 Task: Search one way flight ticket for 3 adults, 3 children in business from Tyler: Tyler Pounds Regional Airport to Jackson: Jackson Hole Airport on 5-2-2023. Choice of flights is Sun country airlines. Number of bags: 1 carry on bag and 3 checked bags. Price is upto 25000. Outbound departure time preference is 21:45.
Action: Mouse moved to (306, 126)
Screenshot: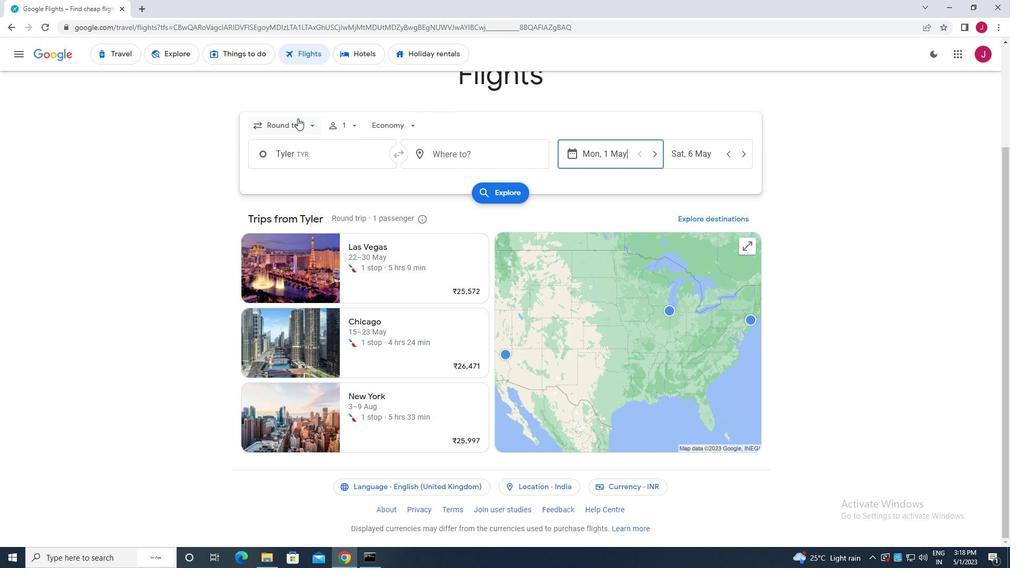 
Action: Mouse pressed left at (306, 126)
Screenshot: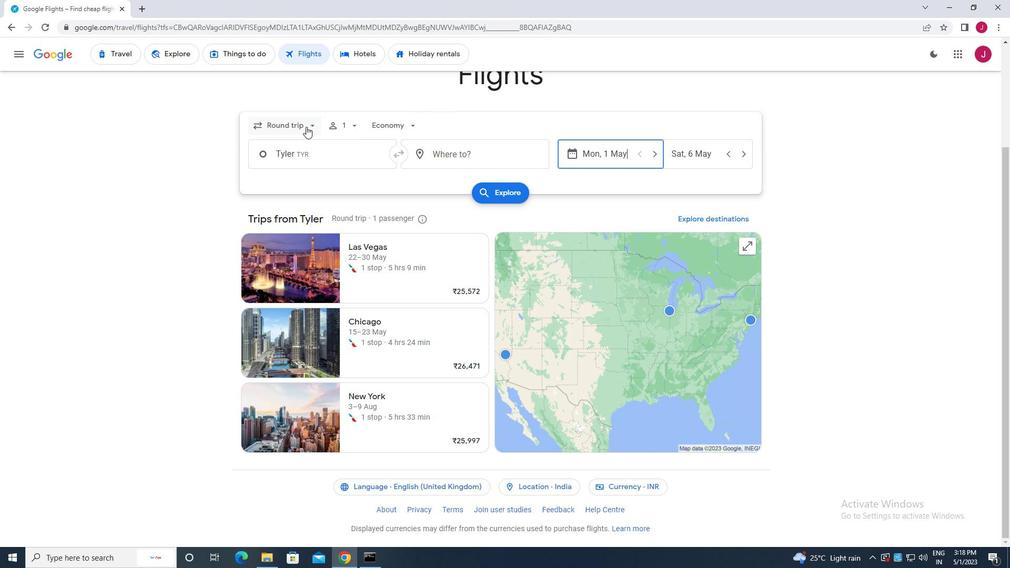 
Action: Mouse moved to (308, 171)
Screenshot: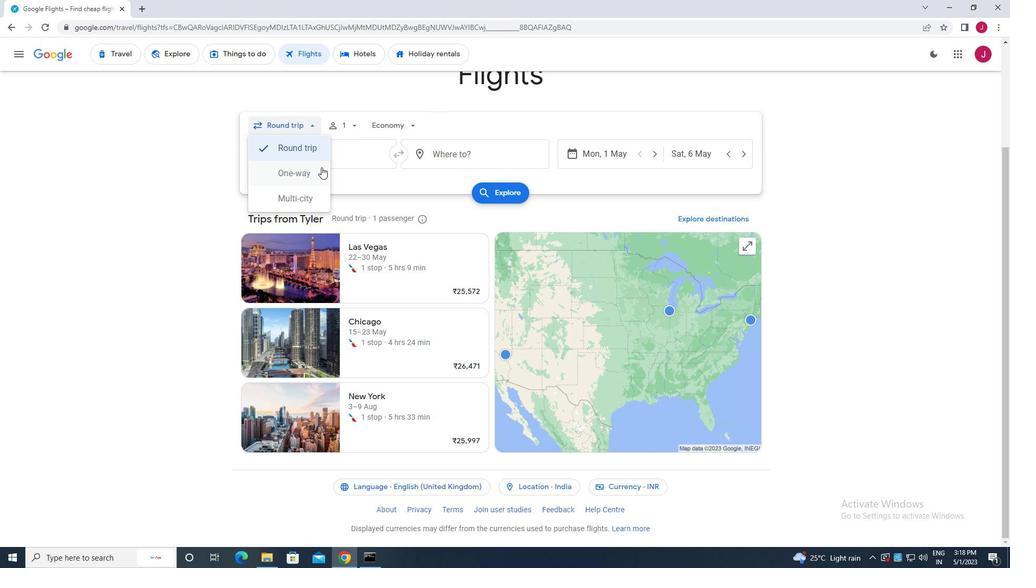
Action: Mouse pressed left at (308, 171)
Screenshot: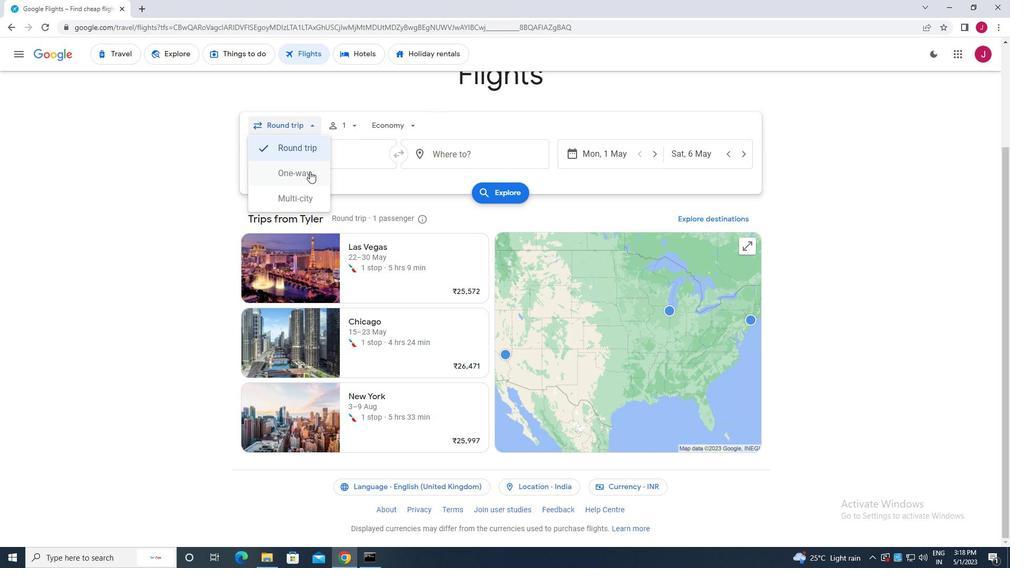 
Action: Mouse moved to (353, 128)
Screenshot: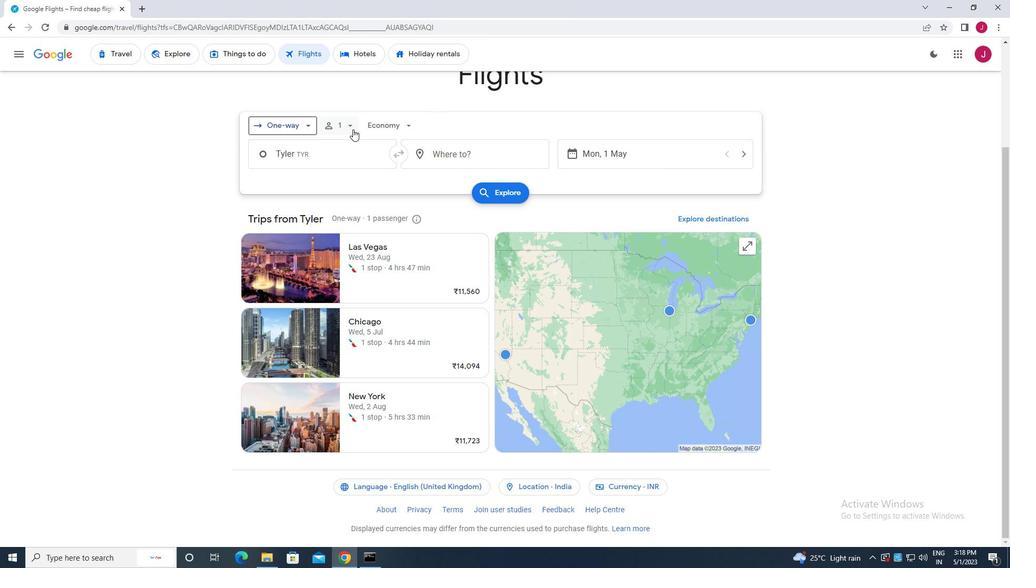 
Action: Mouse pressed left at (353, 128)
Screenshot: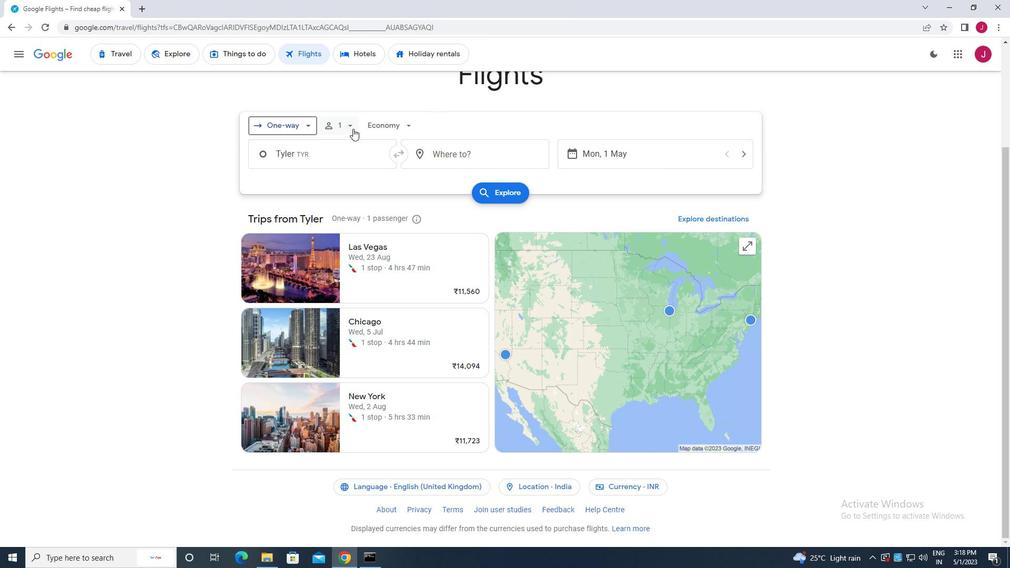 
Action: Mouse moved to (432, 150)
Screenshot: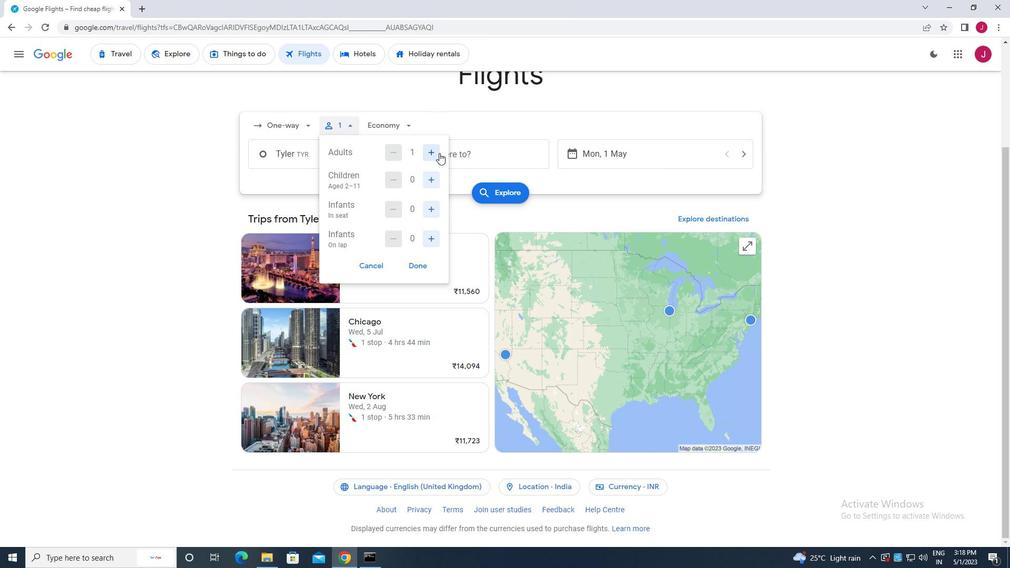 
Action: Mouse pressed left at (432, 150)
Screenshot: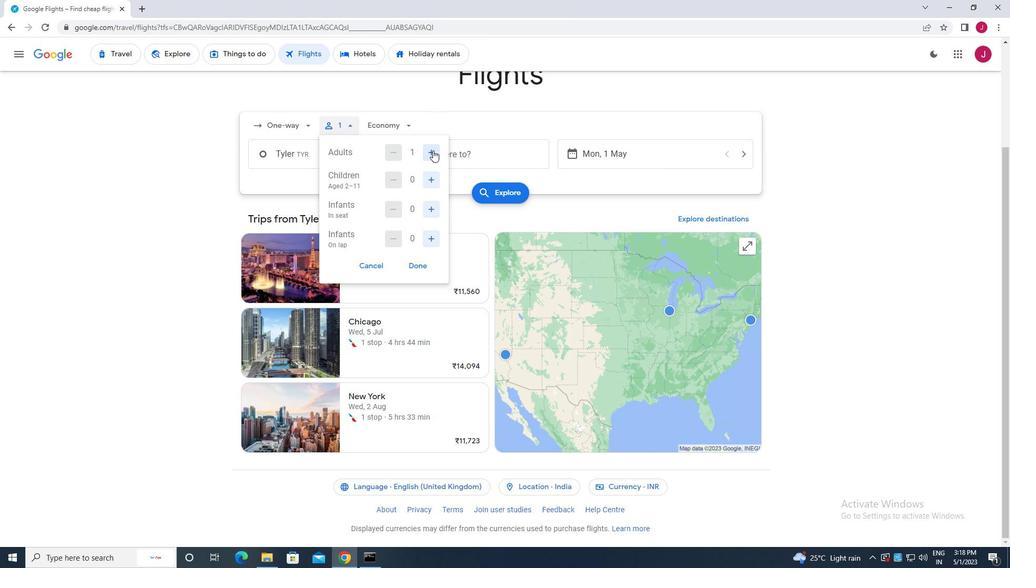 
Action: Mouse pressed left at (432, 150)
Screenshot: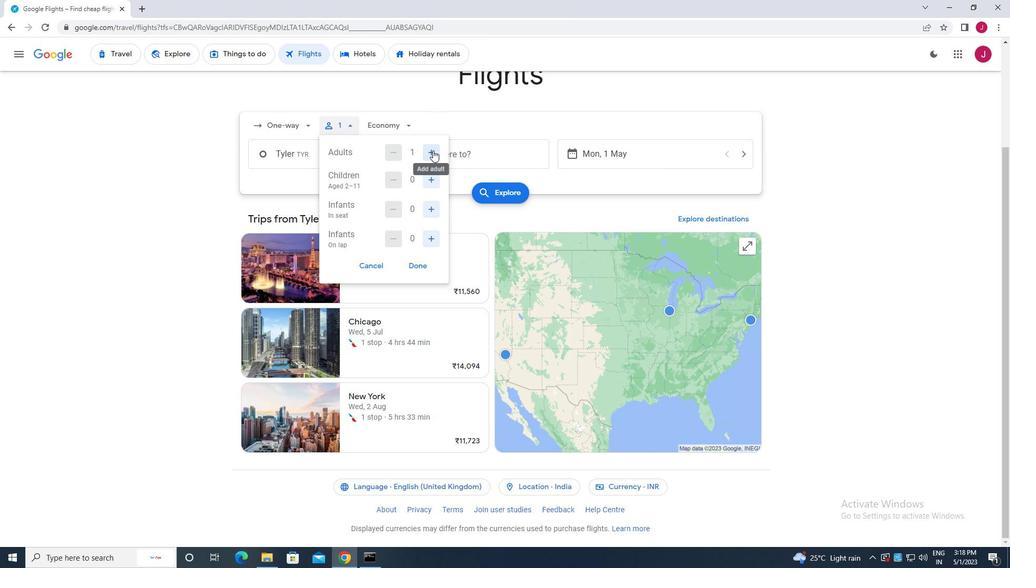 
Action: Mouse moved to (429, 183)
Screenshot: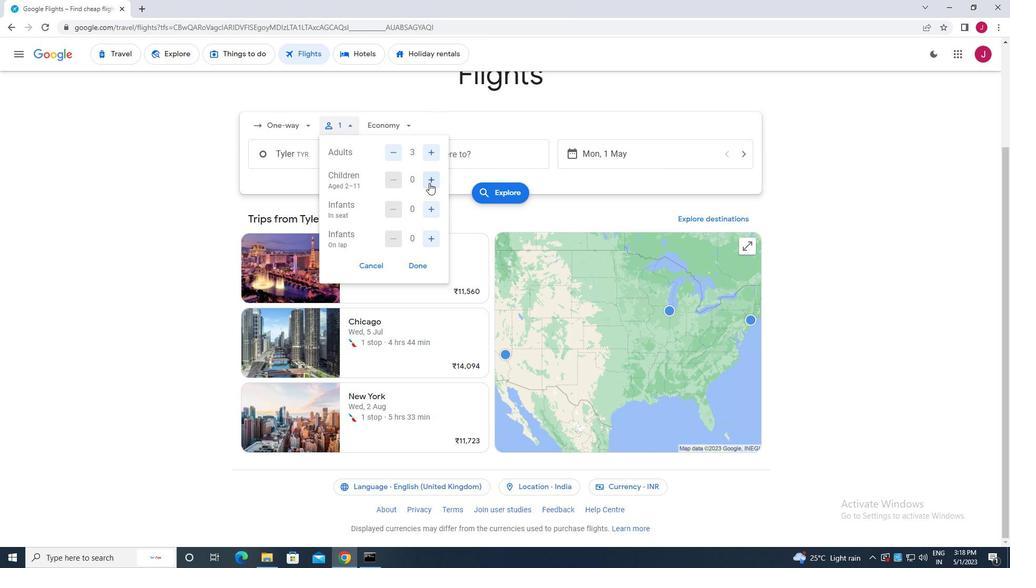 
Action: Mouse pressed left at (429, 183)
Screenshot: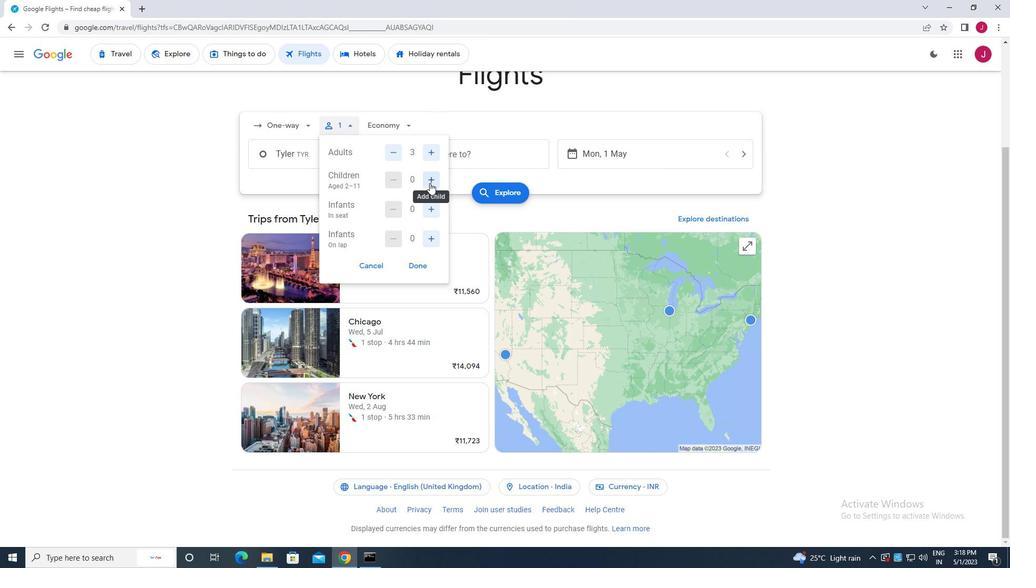
Action: Mouse pressed left at (429, 183)
Screenshot: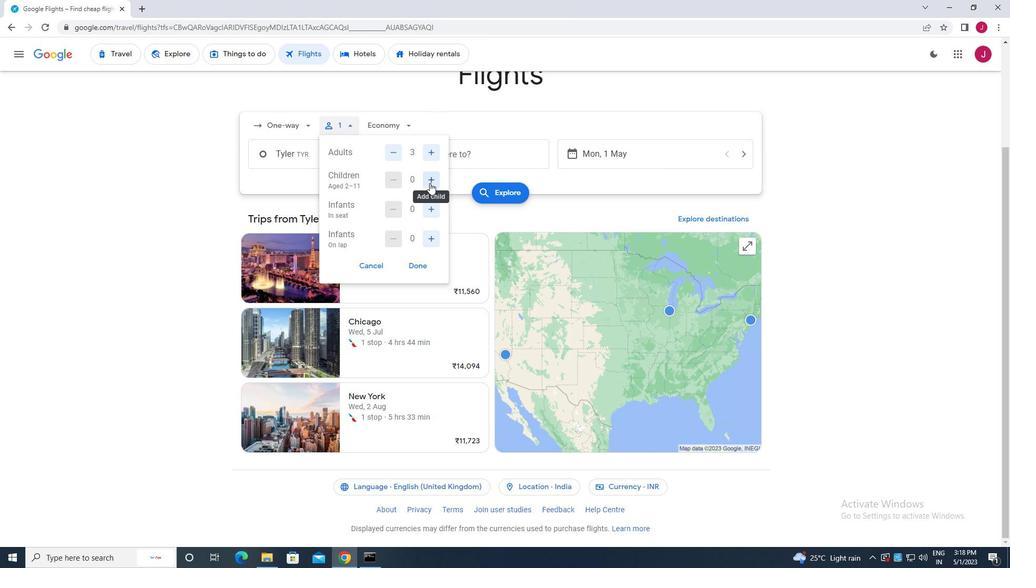 
Action: Mouse pressed left at (429, 183)
Screenshot: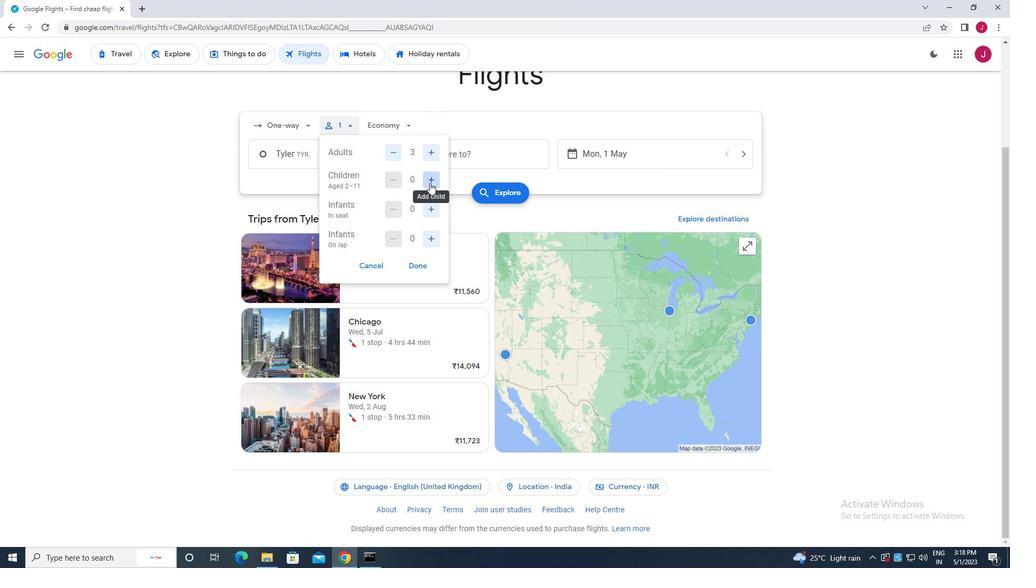 
Action: Mouse moved to (416, 263)
Screenshot: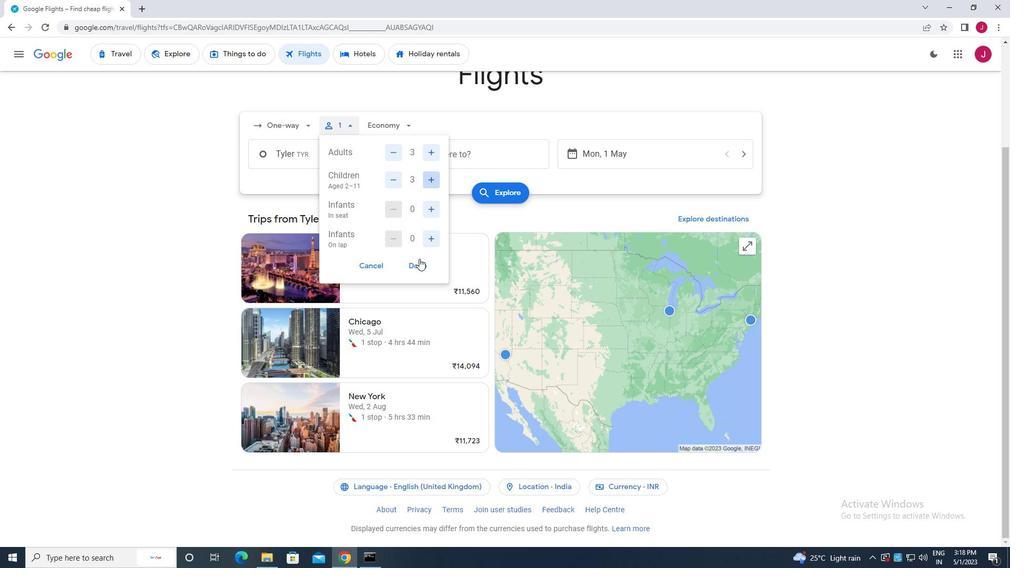 
Action: Mouse pressed left at (416, 263)
Screenshot: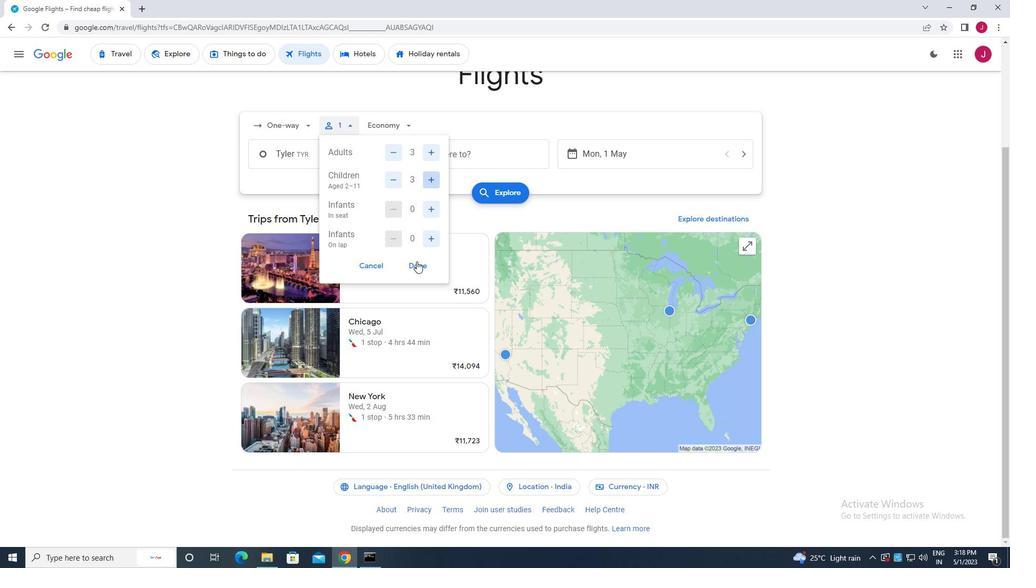 
Action: Mouse moved to (417, 265)
Screenshot: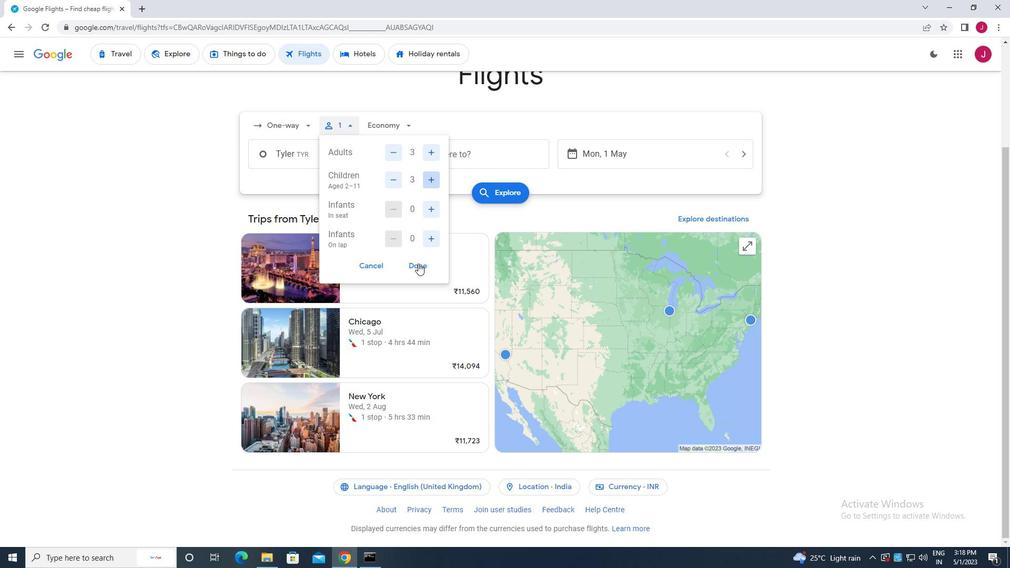 
Action: Mouse pressed left at (417, 265)
Screenshot: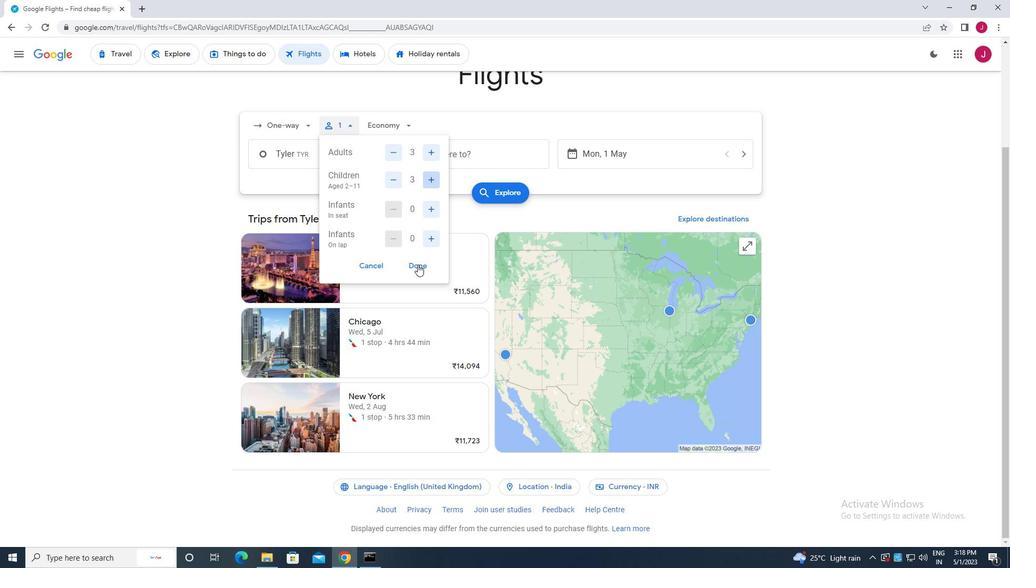 
Action: Mouse moved to (406, 123)
Screenshot: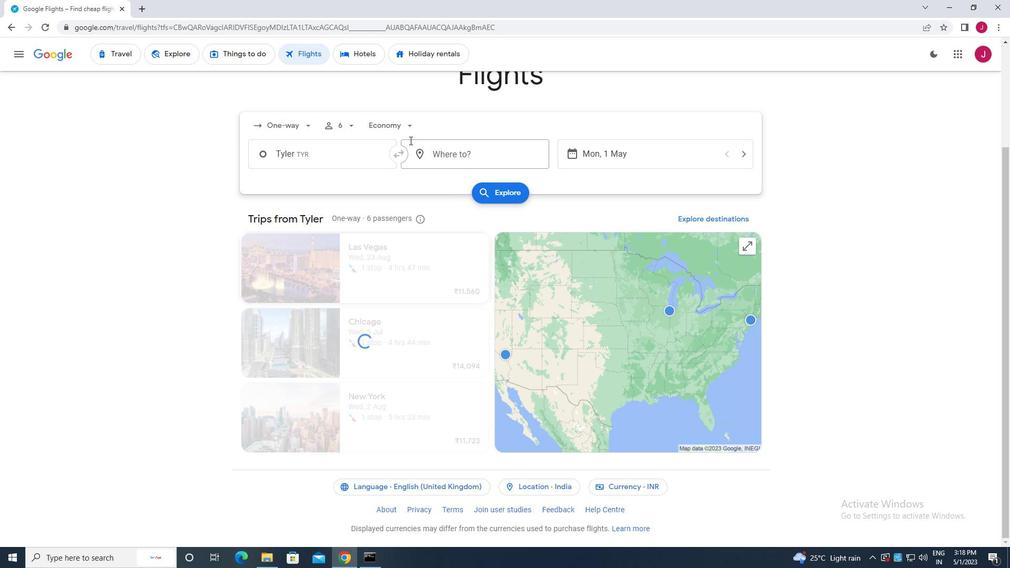
Action: Mouse pressed left at (406, 123)
Screenshot: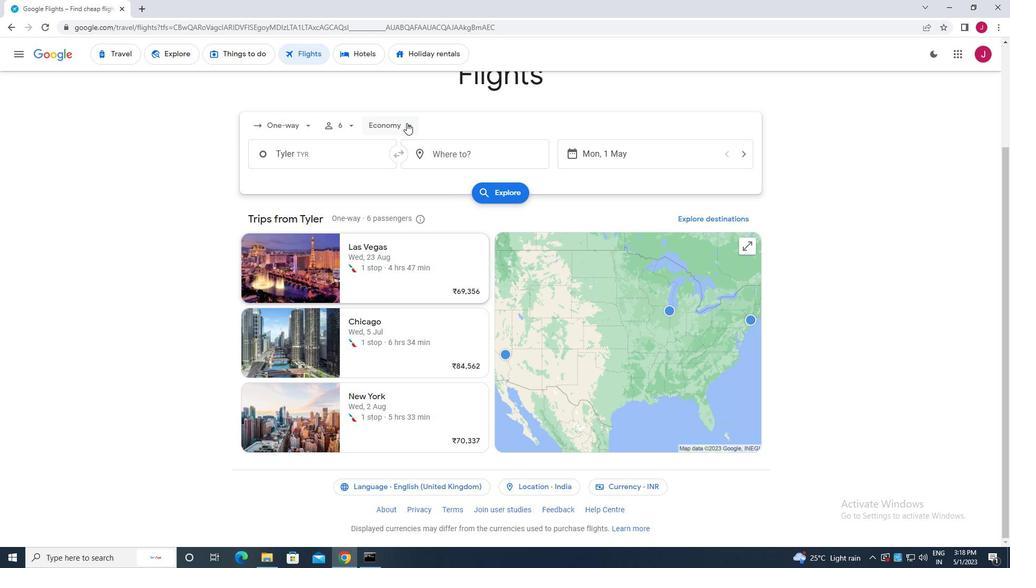 
Action: Mouse moved to (406, 197)
Screenshot: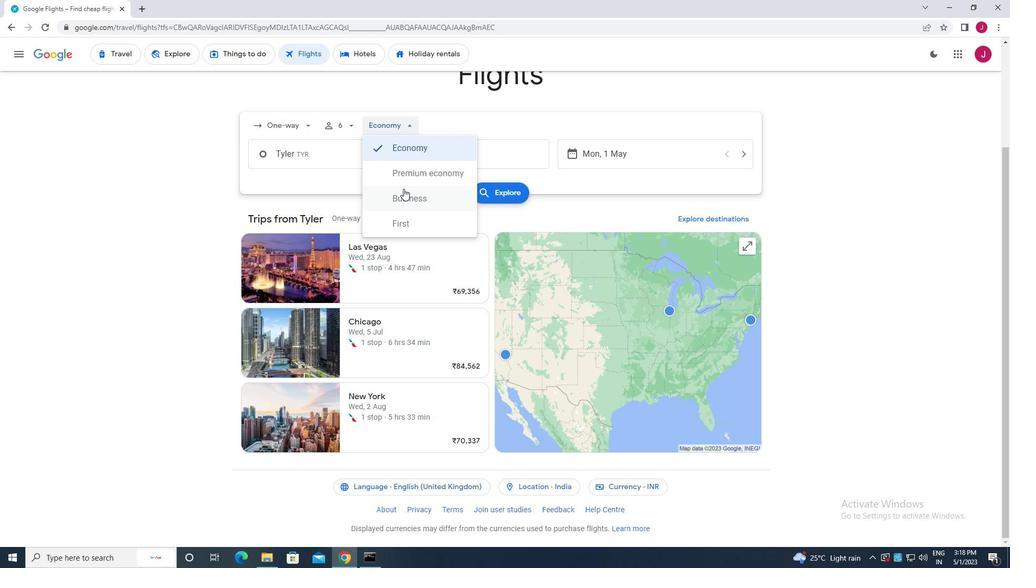 
Action: Mouse pressed left at (406, 197)
Screenshot: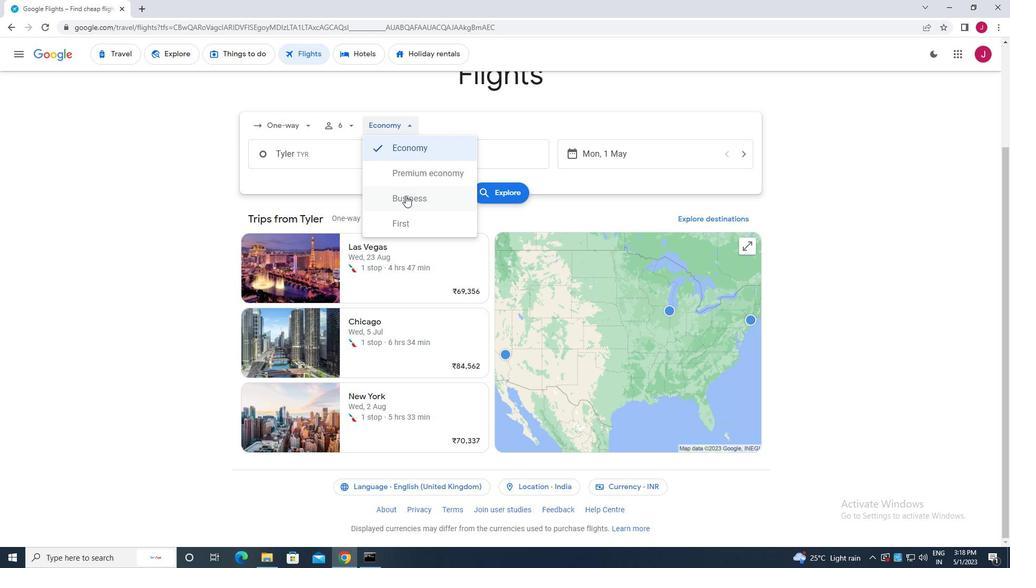 
Action: Mouse moved to (356, 160)
Screenshot: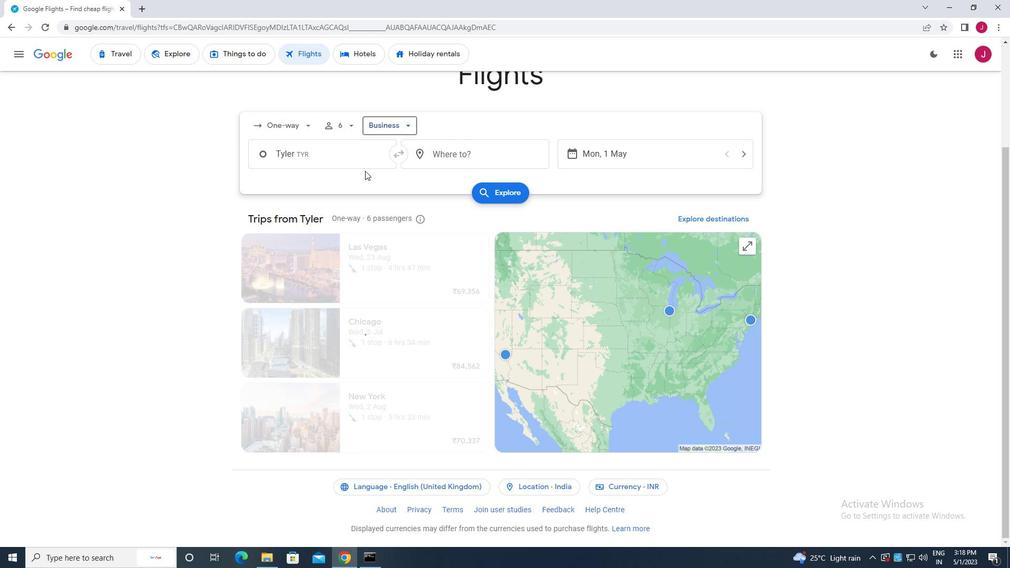 
Action: Mouse pressed left at (356, 160)
Screenshot: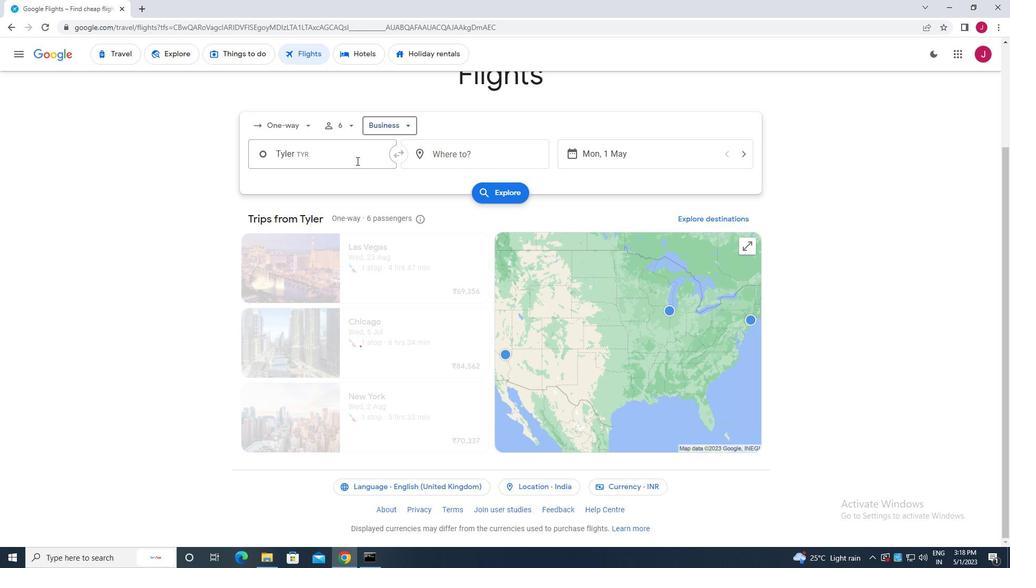 
Action: Key pressed tyler<Key.space>p
Screenshot: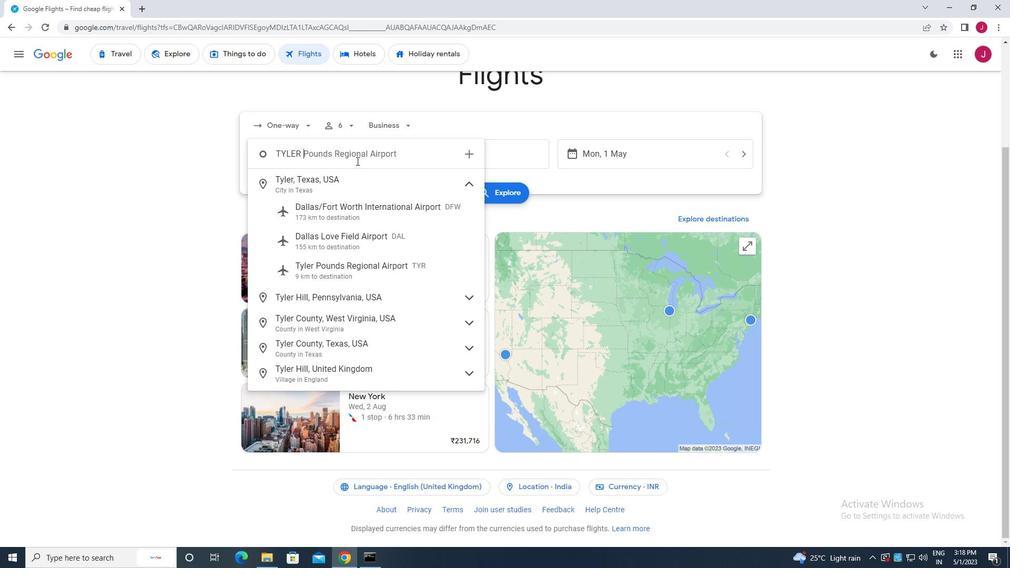 
Action: Mouse moved to (368, 179)
Screenshot: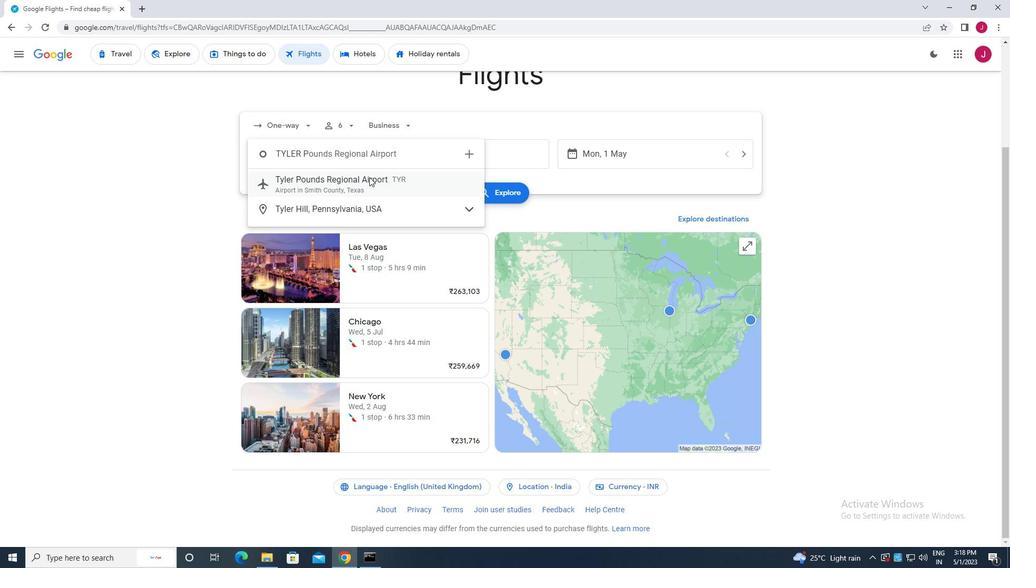 
Action: Mouse pressed left at (368, 179)
Screenshot: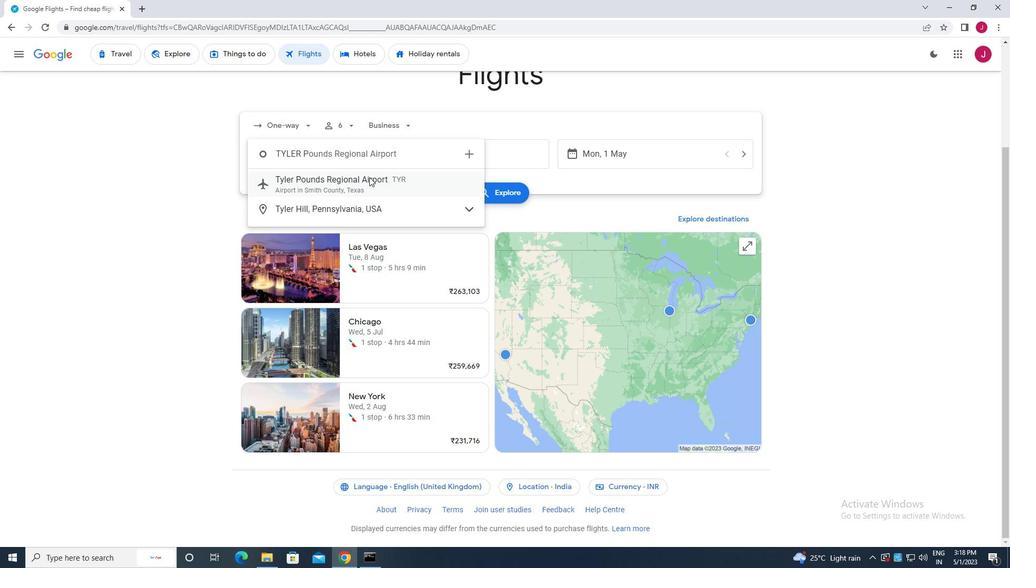 
Action: Mouse moved to (477, 158)
Screenshot: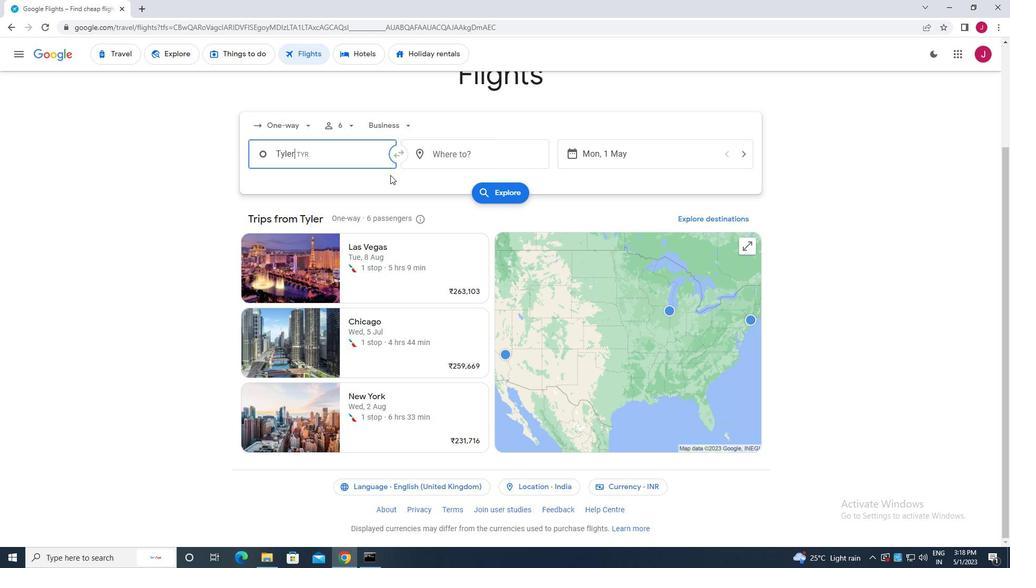 
Action: Mouse pressed left at (477, 158)
Screenshot: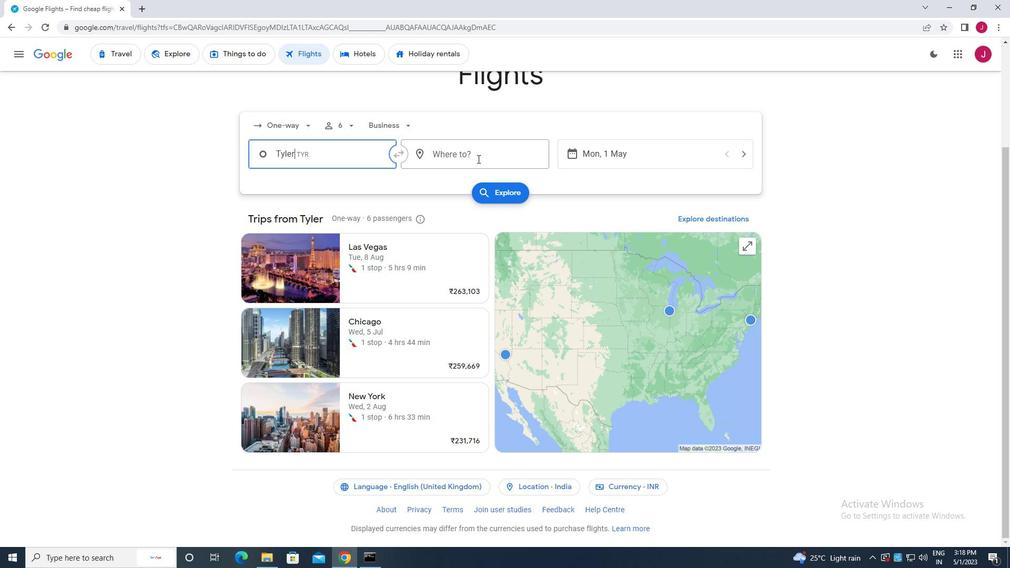 
Action: Mouse moved to (490, 169)
Screenshot: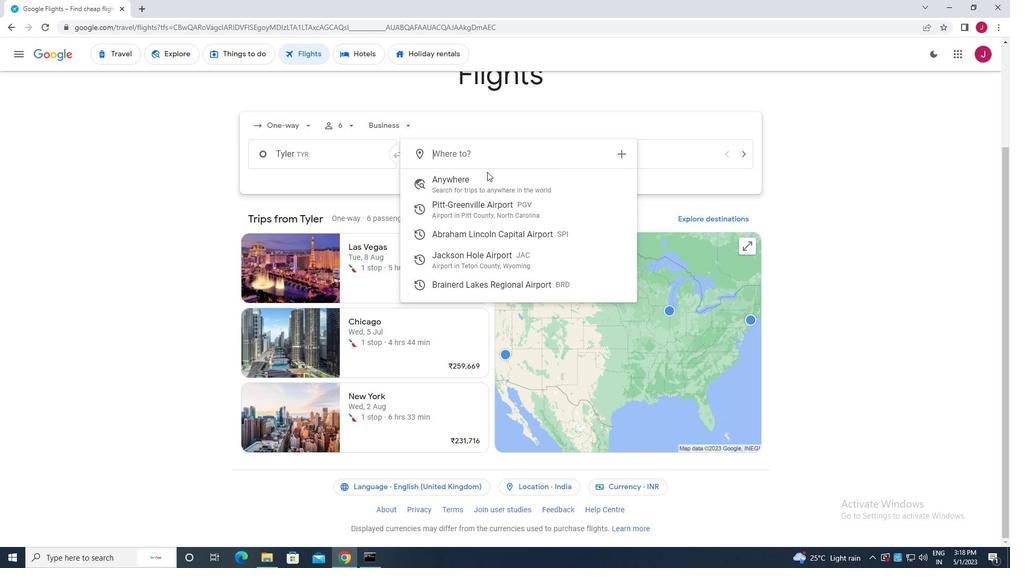 
Action: Key pressed jackson<Key.space>h
Screenshot: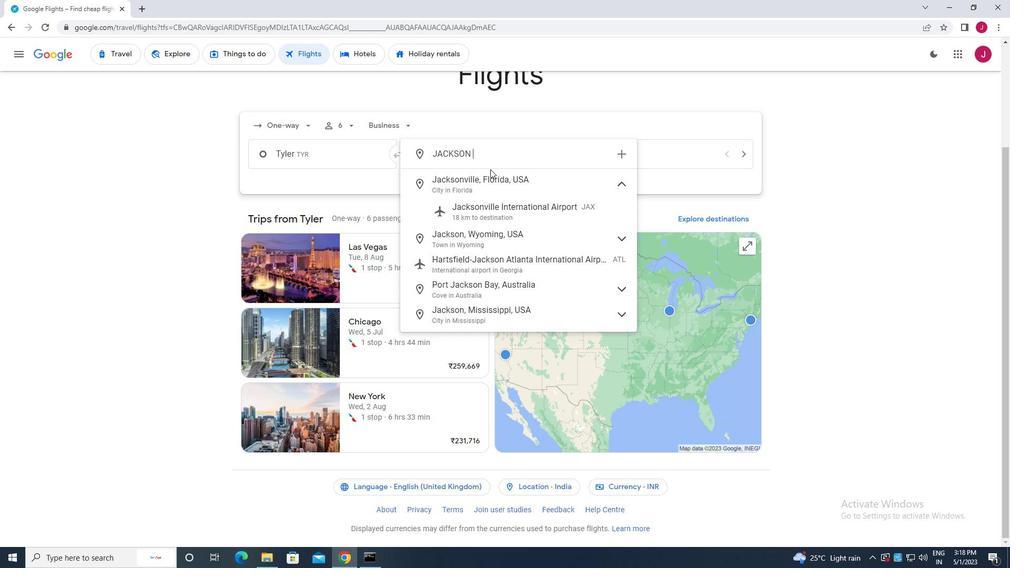 
Action: Mouse moved to (507, 208)
Screenshot: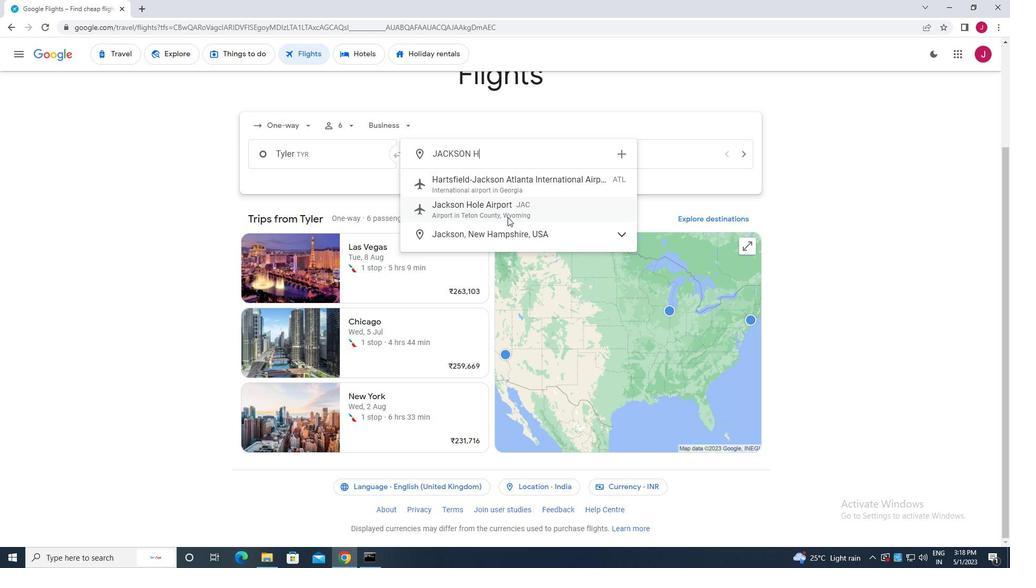 
Action: Mouse pressed left at (507, 208)
Screenshot: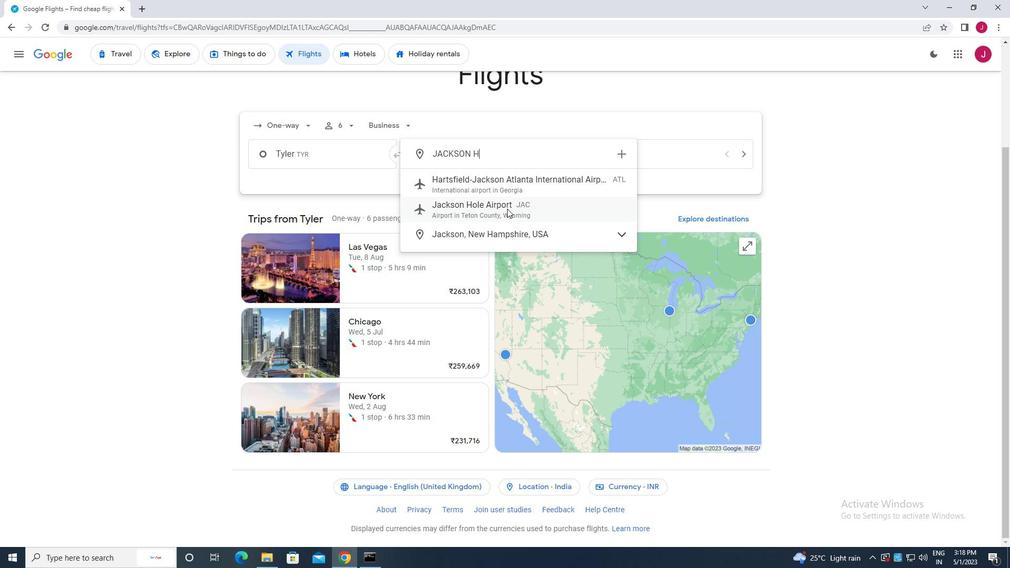 
Action: Mouse moved to (640, 158)
Screenshot: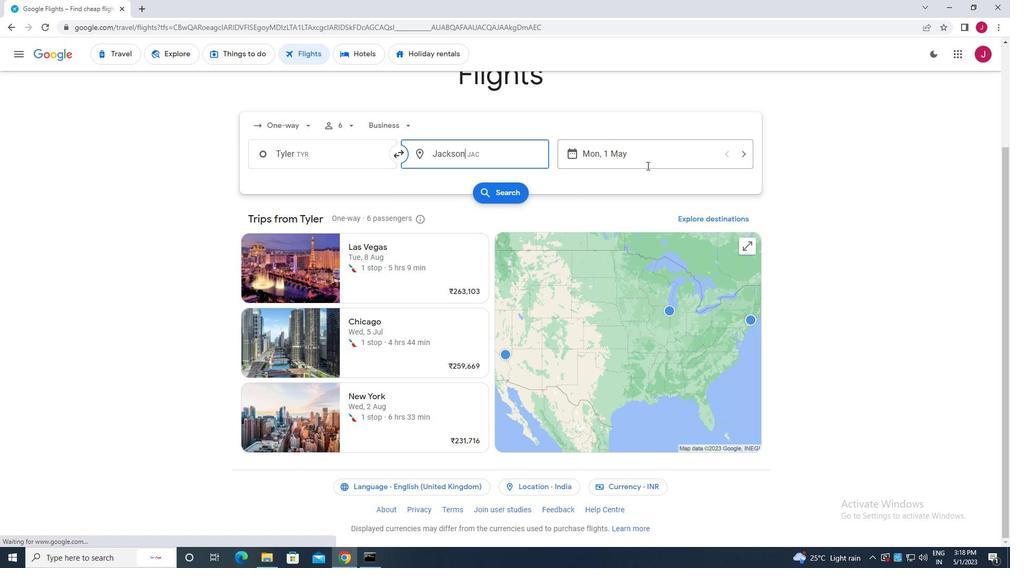 
Action: Mouse pressed left at (640, 158)
Screenshot: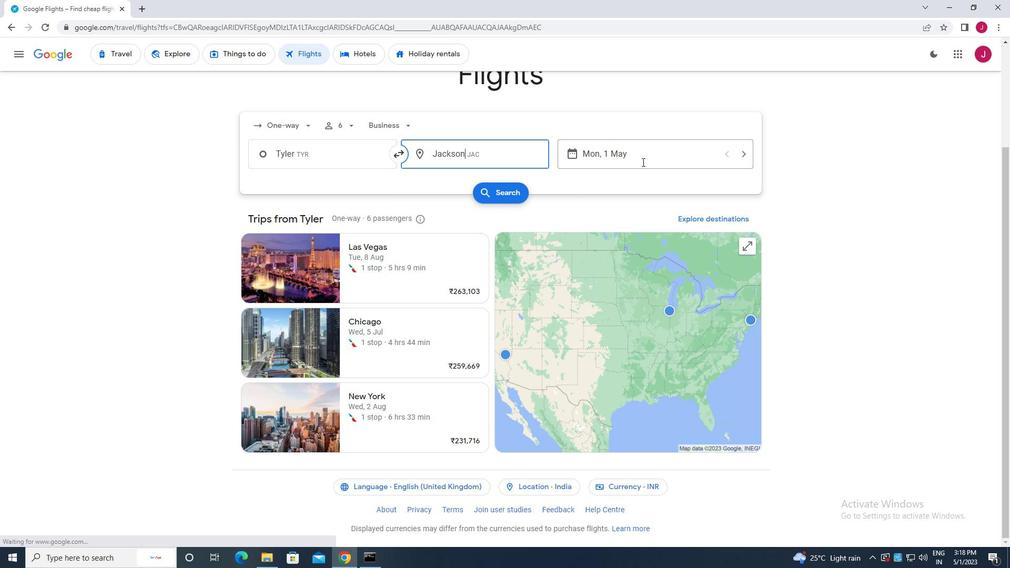 
Action: Mouse moved to (425, 238)
Screenshot: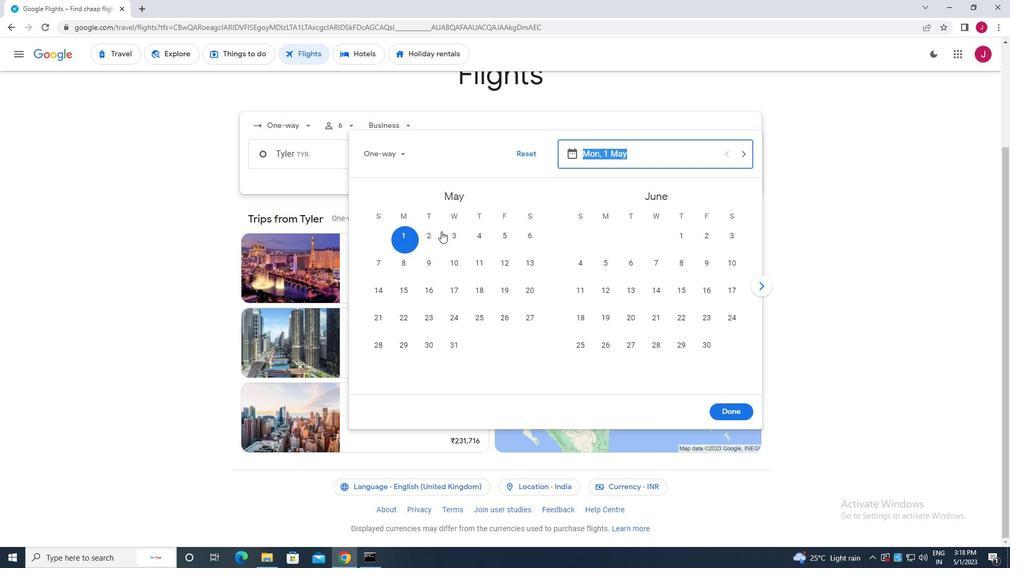 
Action: Mouse pressed left at (425, 238)
Screenshot: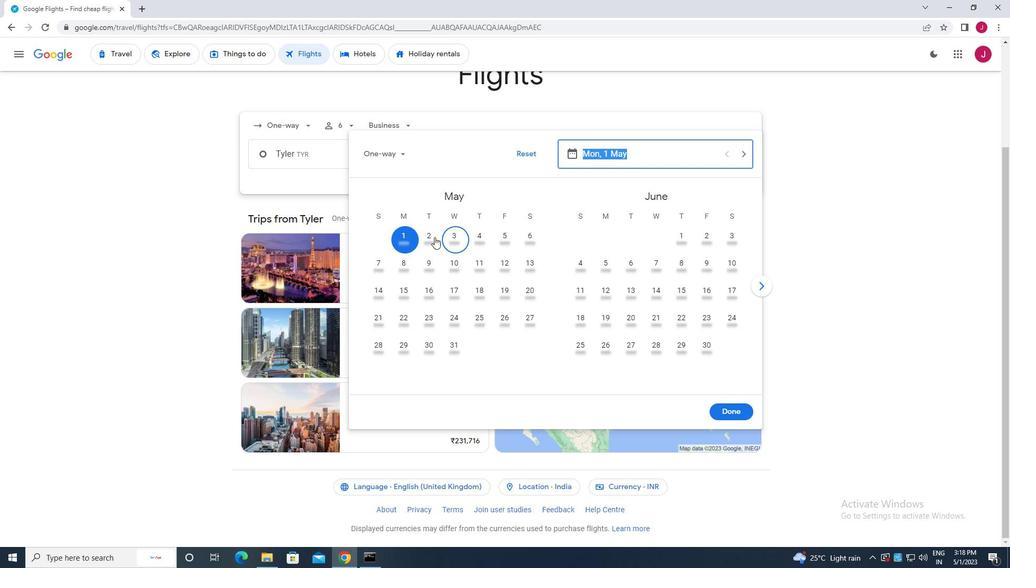 
Action: Mouse moved to (718, 410)
Screenshot: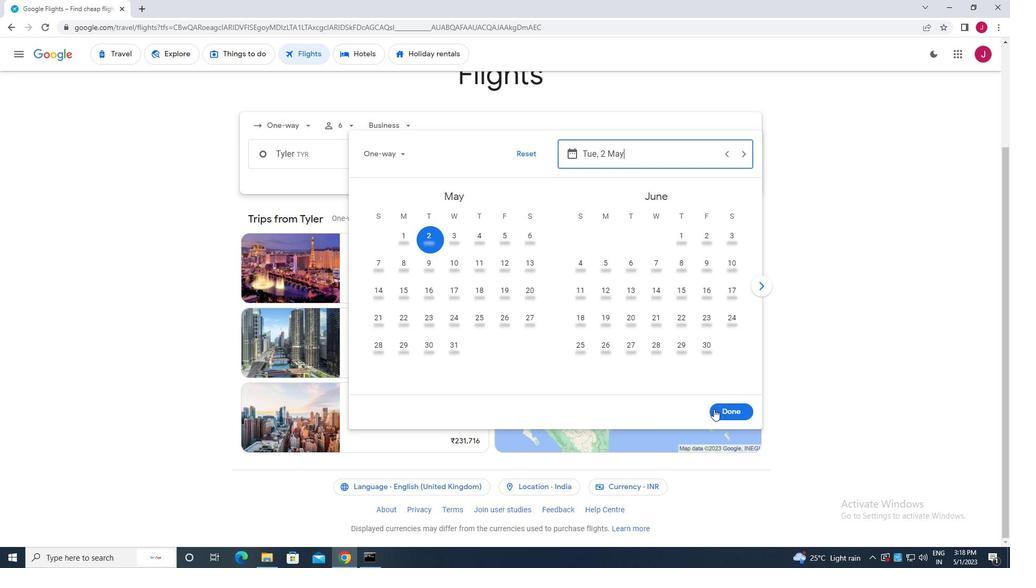 
Action: Mouse pressed left at (718, 410)
Screenshot: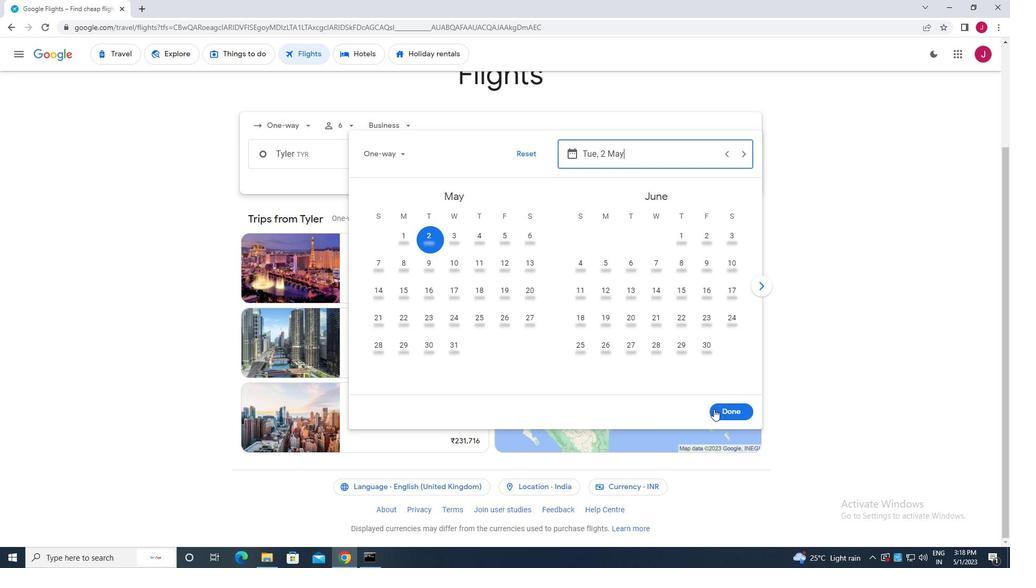 
Action: Mouse moved to (510, 192)
Screenshot: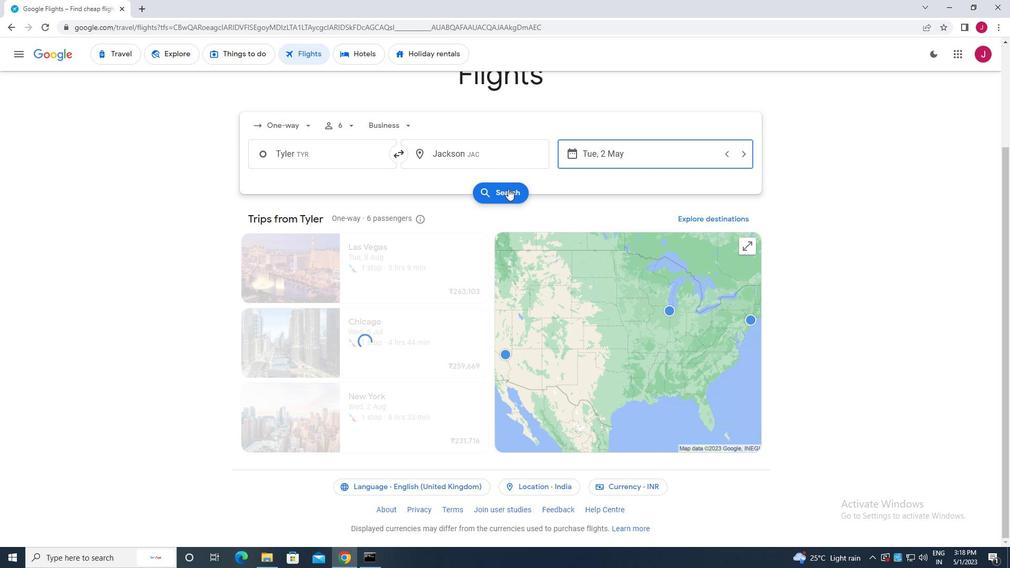 
Action: Mouse pressed left at (510, 192)
Screenshot: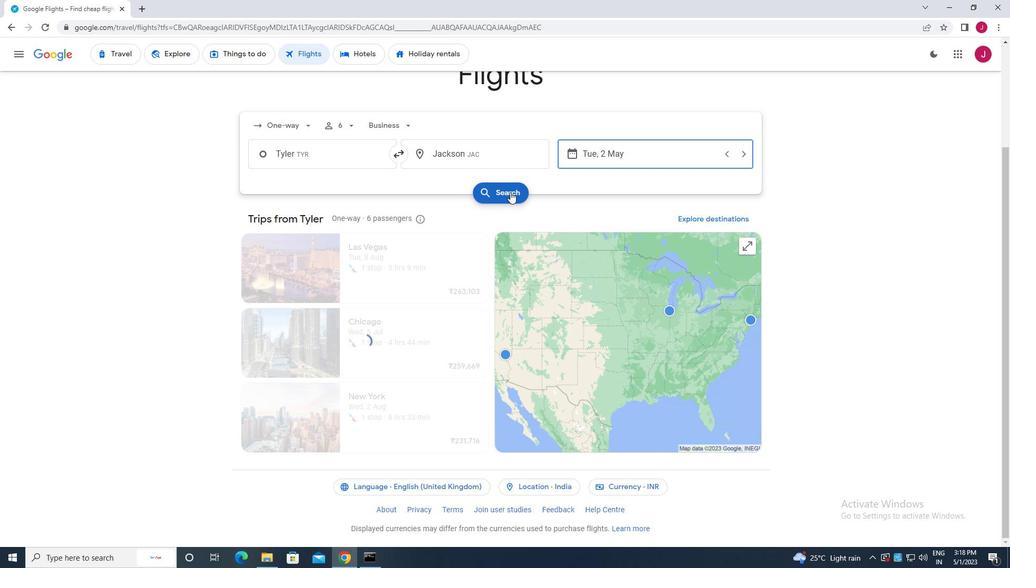 
Action: Mouse moved to (265, 152)
Screenshot: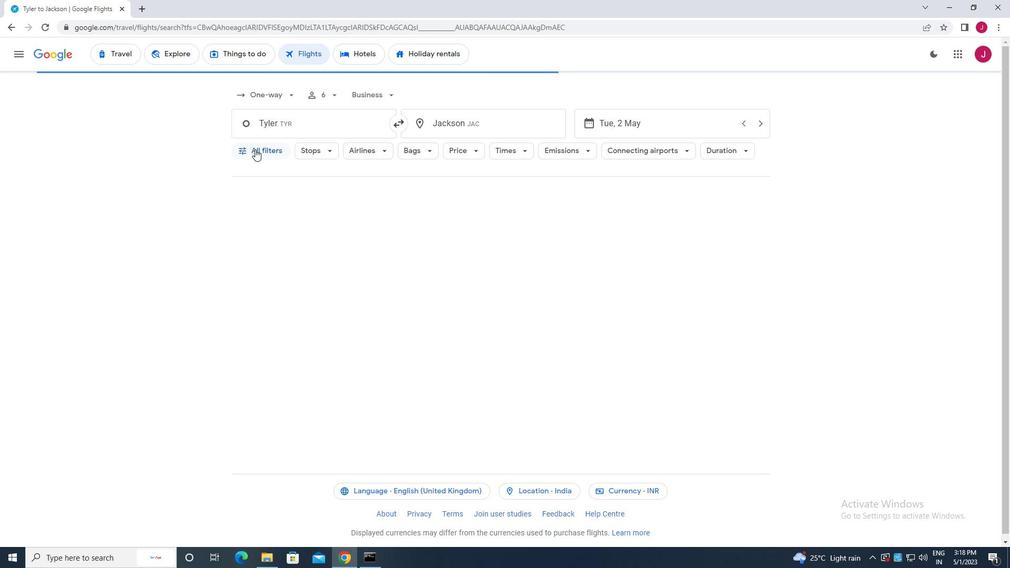 
Action: Mouse pressed left at (265, 152)
Screenshot: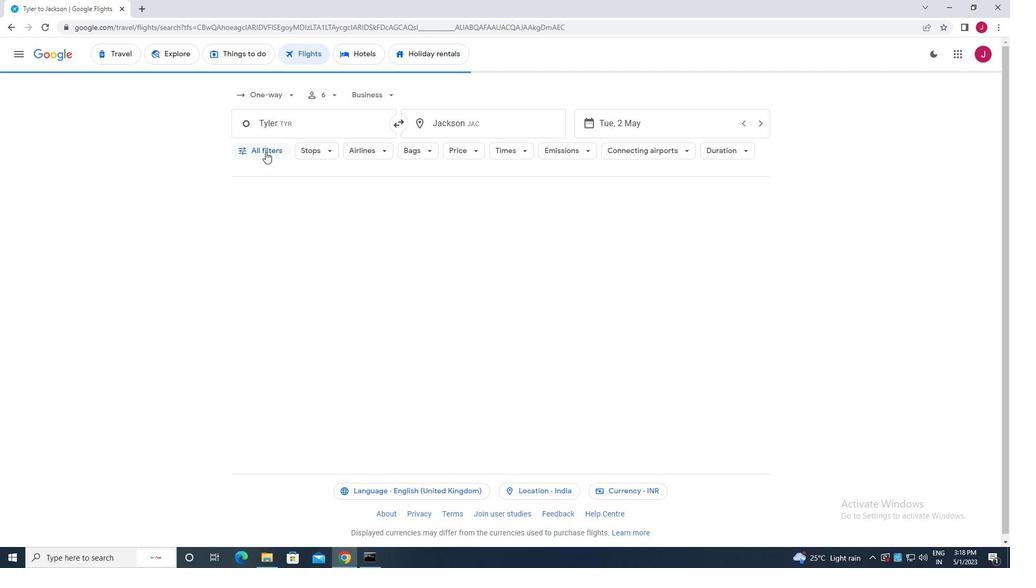 
Action: Mouse moved to (282, 182)
Screenshot: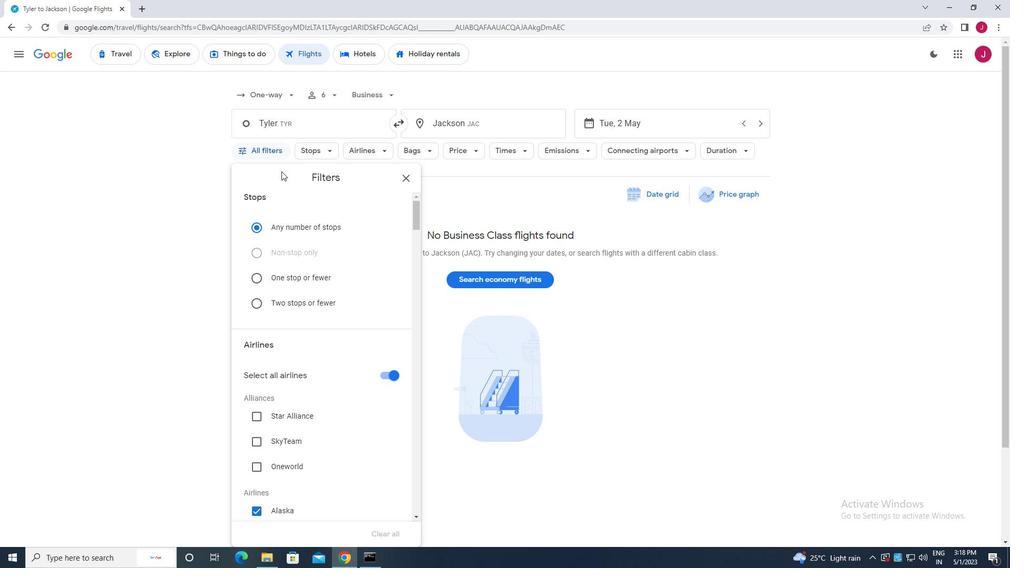 
Action: Mouse scrolled (282, 182) with delta (0, 0)
Screenshot: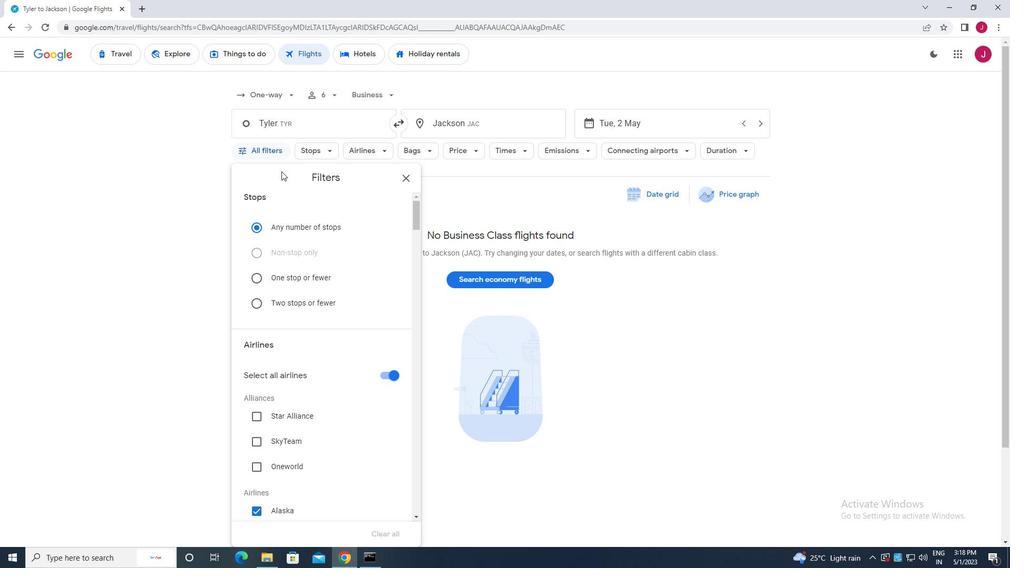 
Action: Mouse moved to (283, 184)
Screenshot: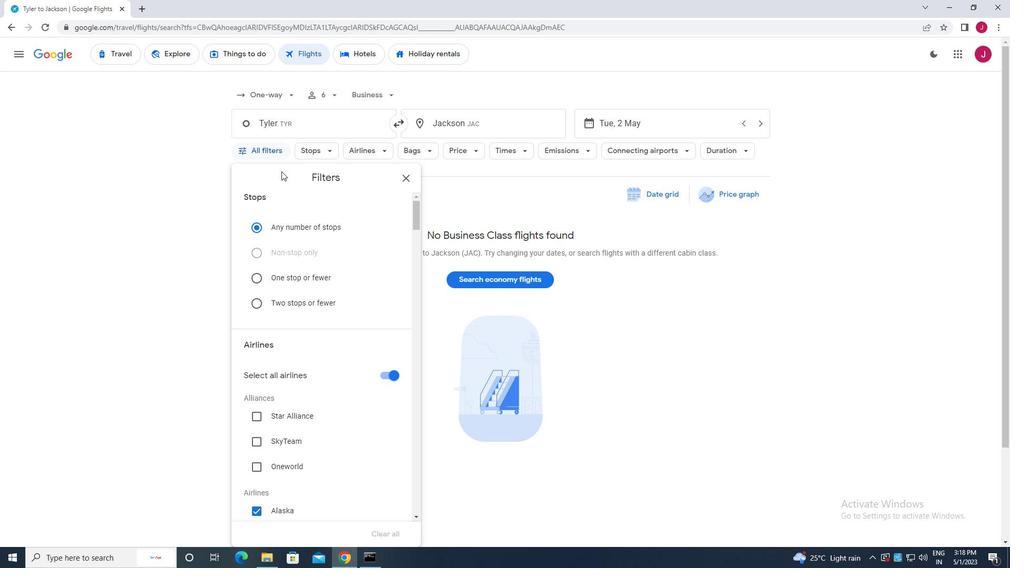 
Action: Mouse scrolled (283, 183) with delta (0, 0)
Screenshot: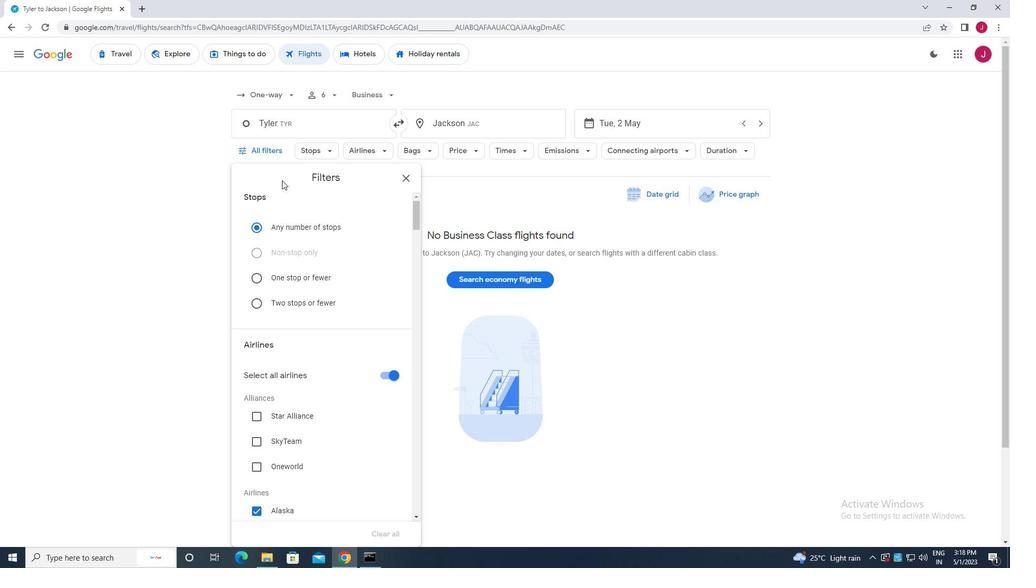 
Action: Mouse moved to (283, 185)
Screenshot: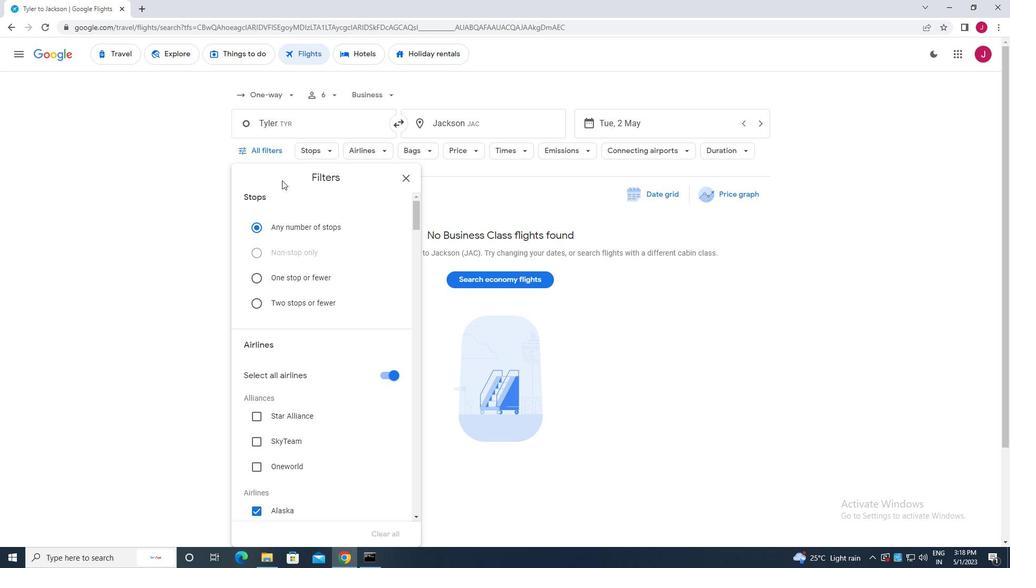 
Action: Mouse scrolled (283, 185) with delta (0, 0)
Screenshot: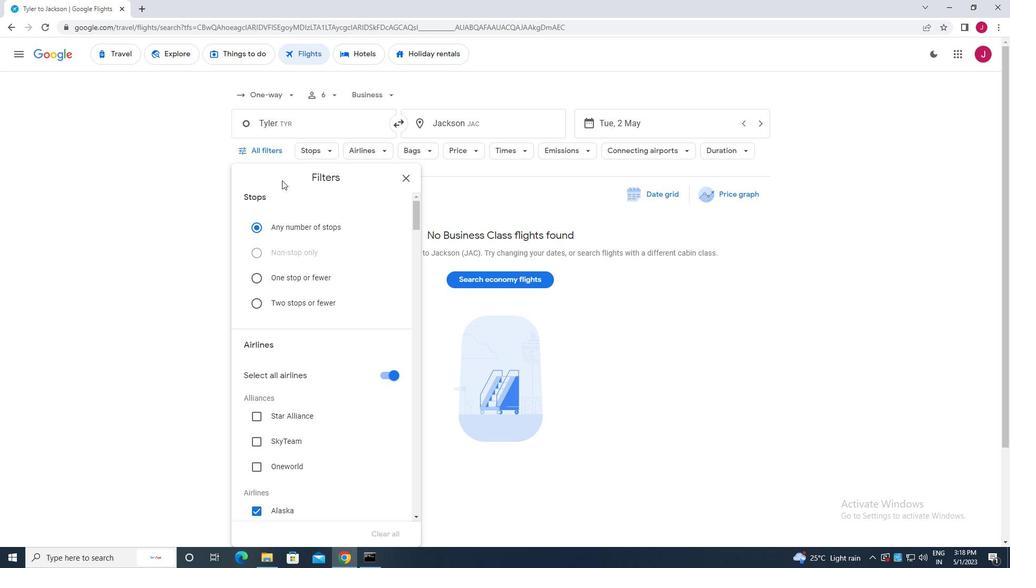 
Action: Mouse moved to (302, 199)
Screenshot: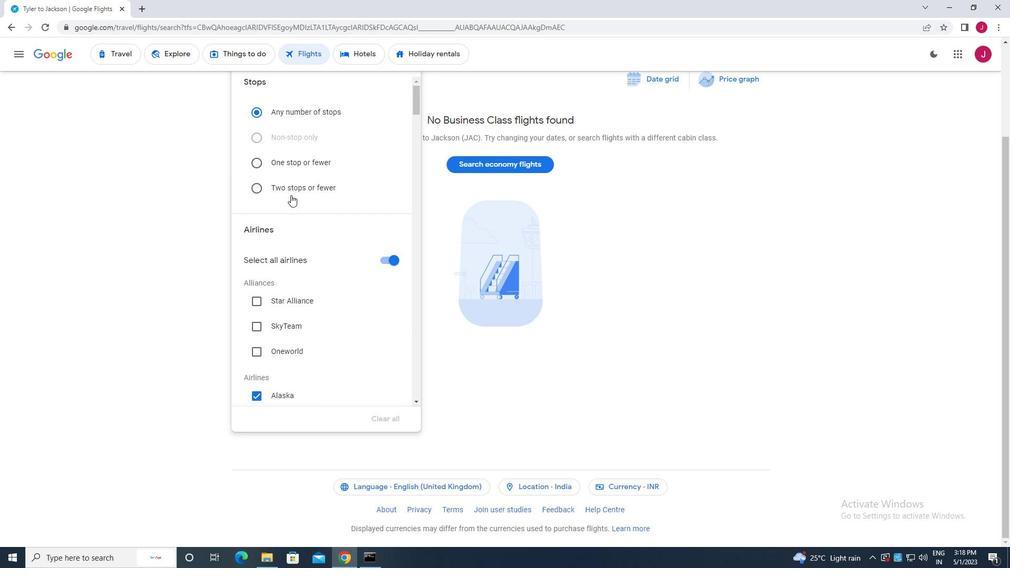 
Action: Mouse scrolled (302, 200) with delta (0, 0)
Screenshot: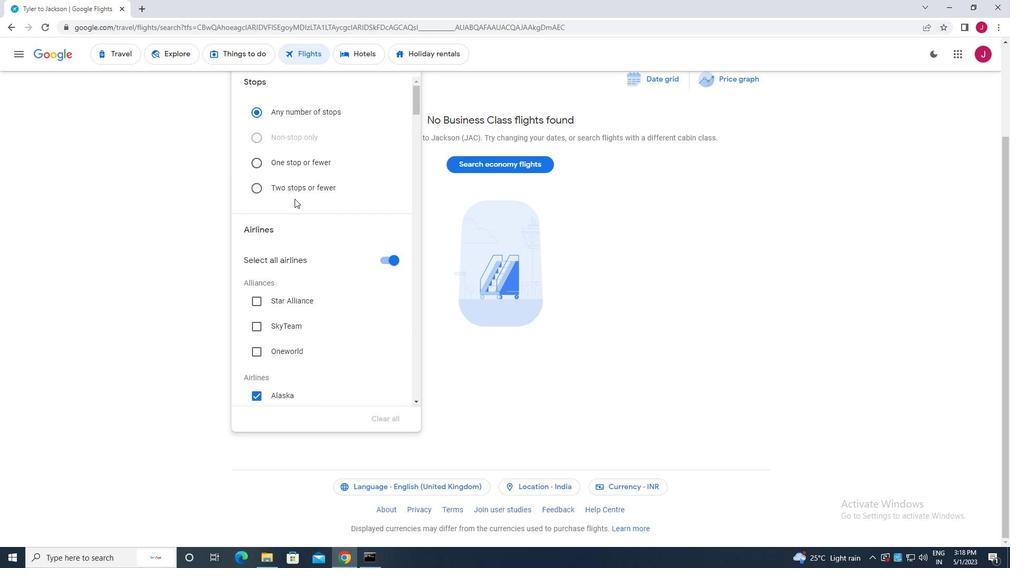 
Action: Mouse moved to (302, 200)
Screenshot: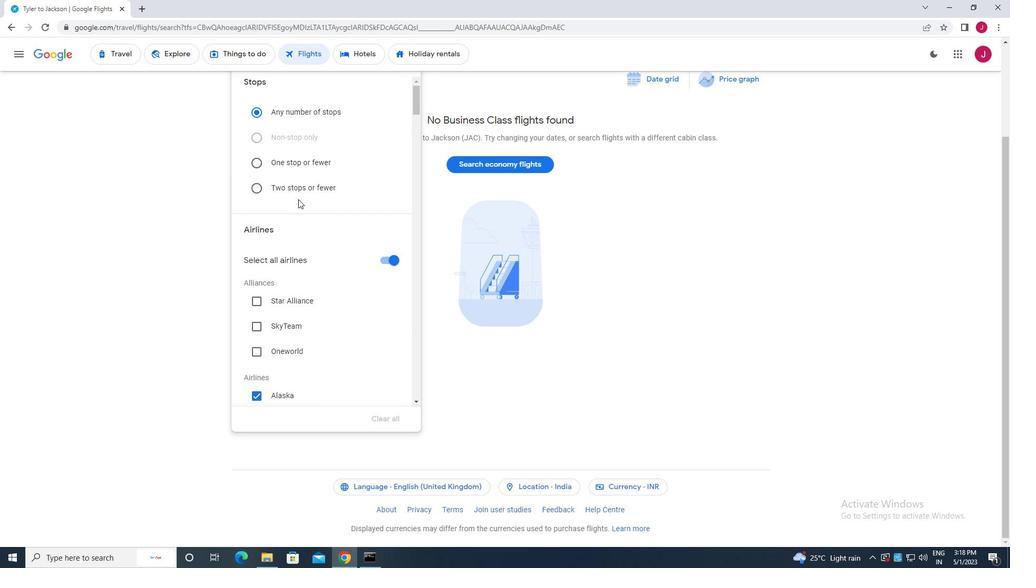 
Action: Mouse scrolled (302, 200) with delta (0, 0)
Screenshot: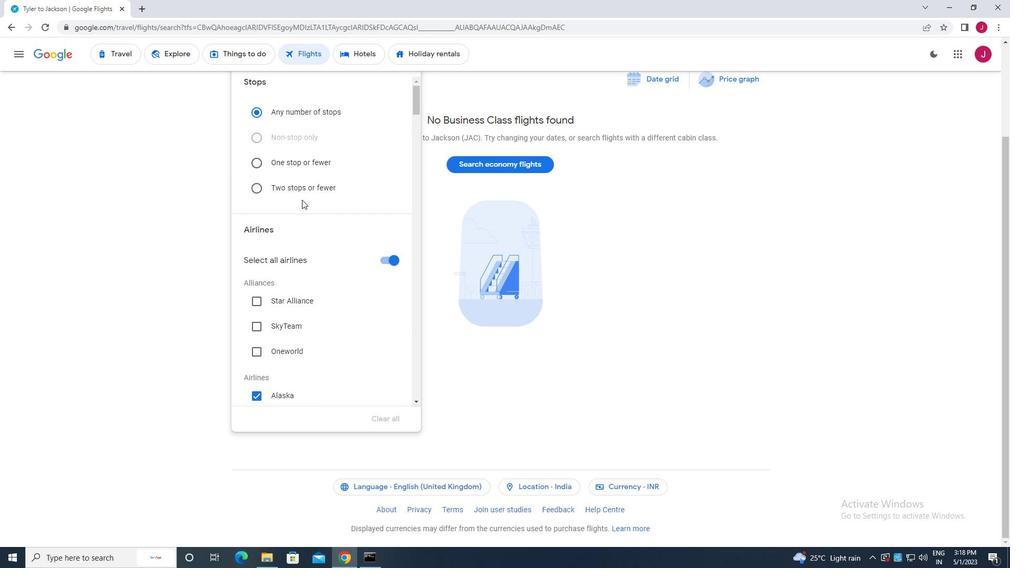 
Action: Mouse moved to (321, 206)
Screenshot: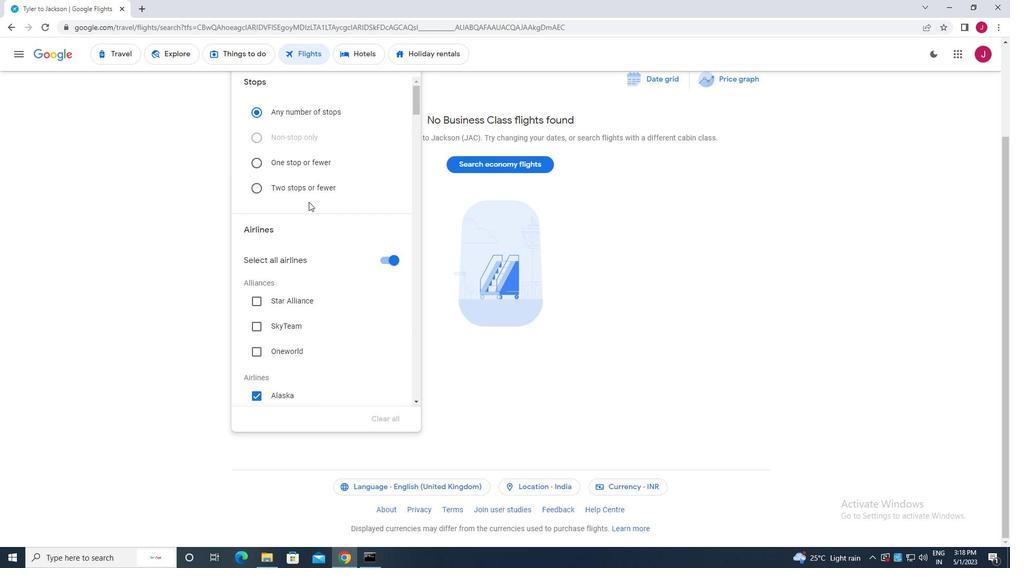 
Action: Mouse scrolled (321, 206) with delta (0, 0)
Screenshot: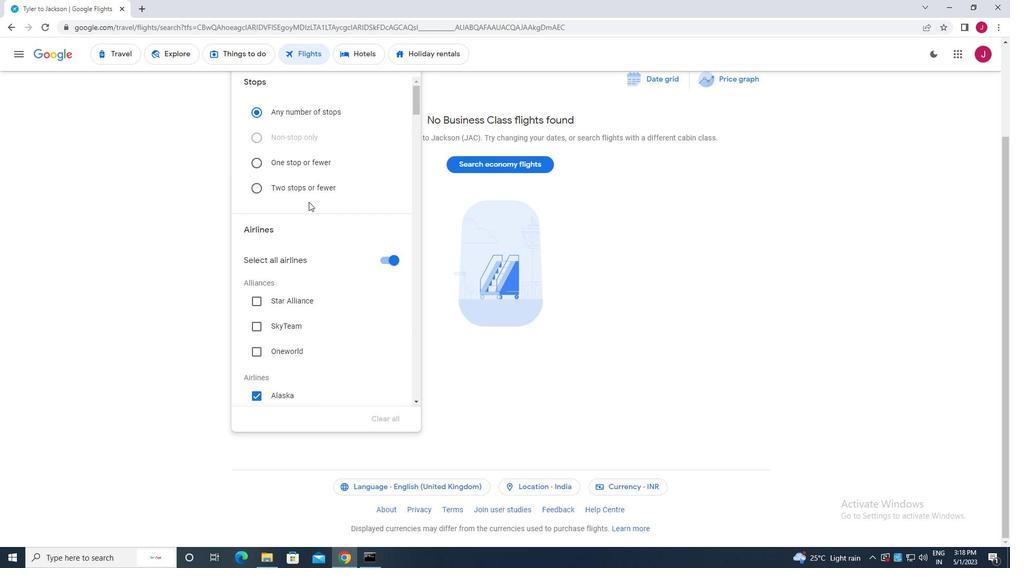 
Action: Mouse moved to (322, 207)
Screenshot: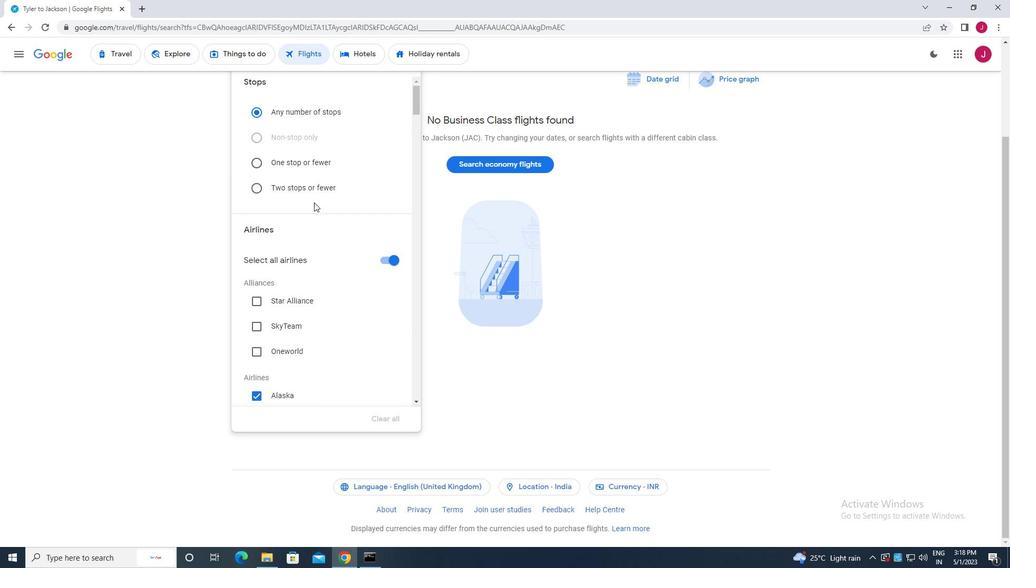 
Action: Mouse scrolled (322, 207) with delta (0, 0)
Screenshot: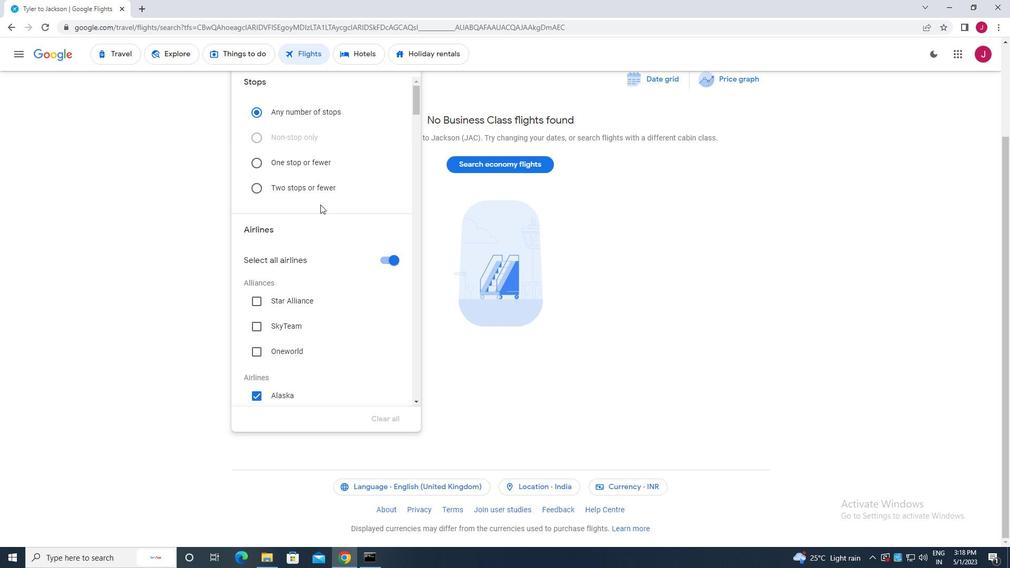 
Action: Mouse moved to (322, 207)
Screenshot: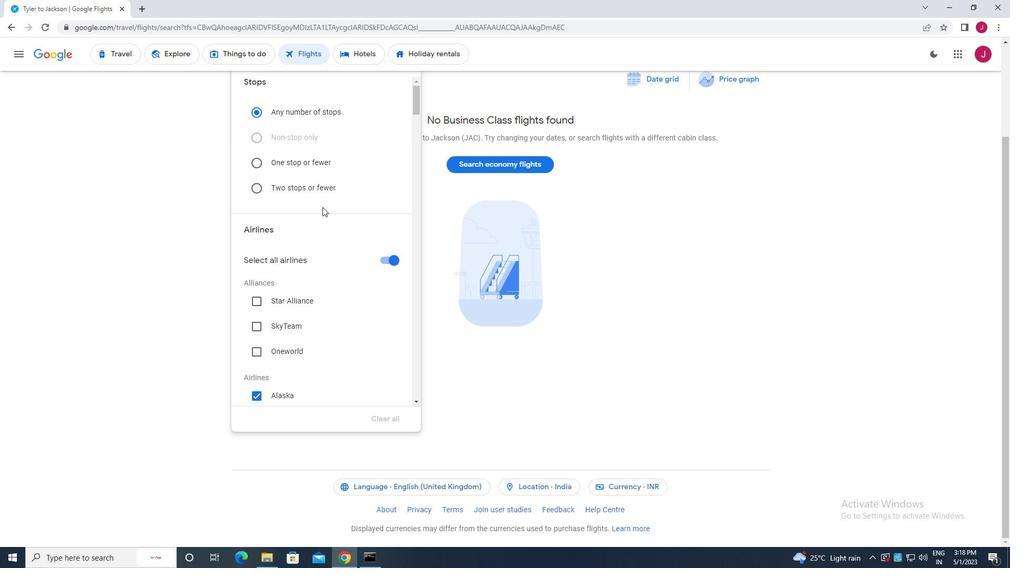 
Action: Mouse scrolled (322, 207) with delta (0, 0)
Screenshot: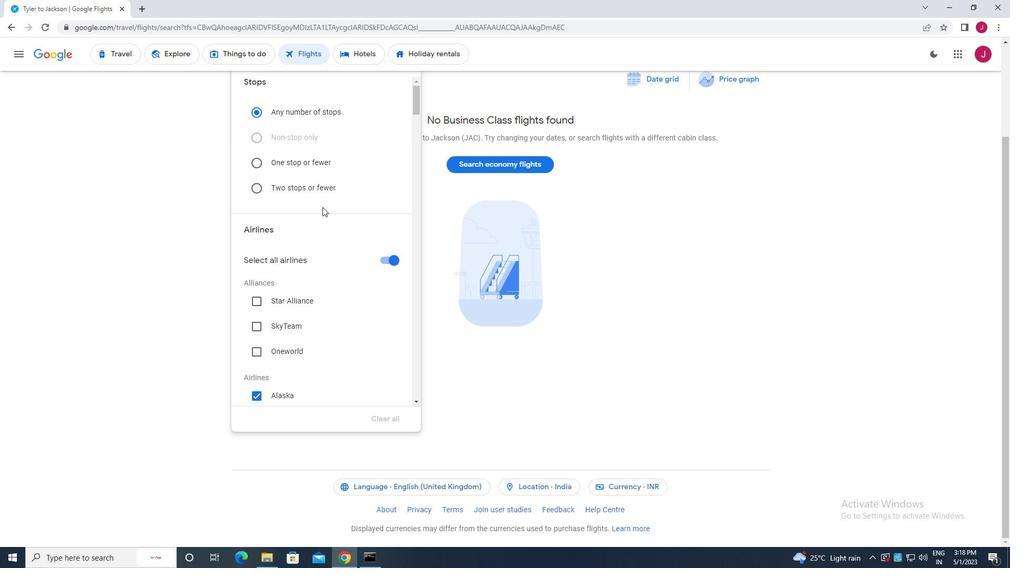 
Action: Mouse moved to (322, 209)
Screenshot: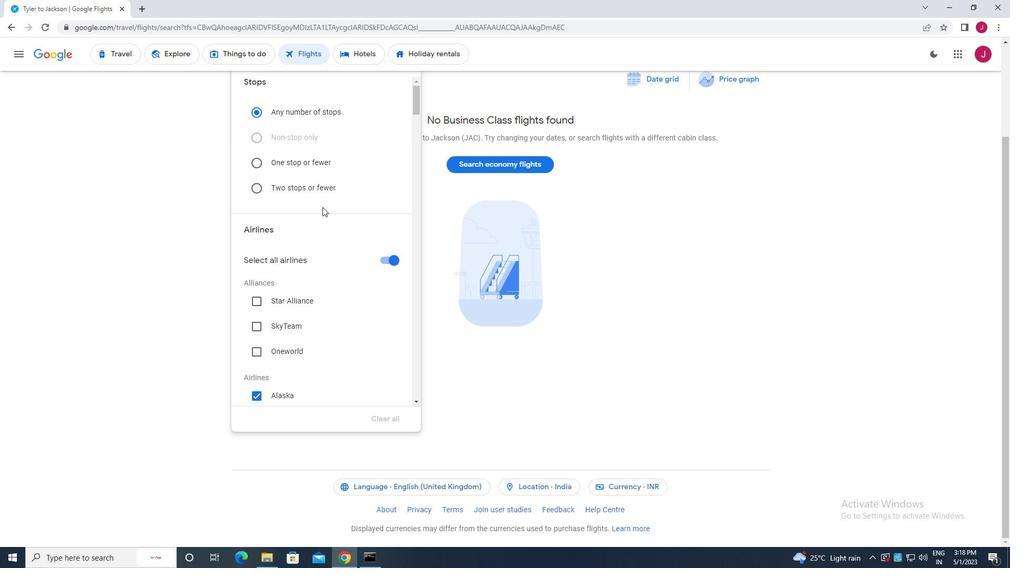 
Action: Mouse scrolled (322, 209) with delta (0, 0)
Screenshot: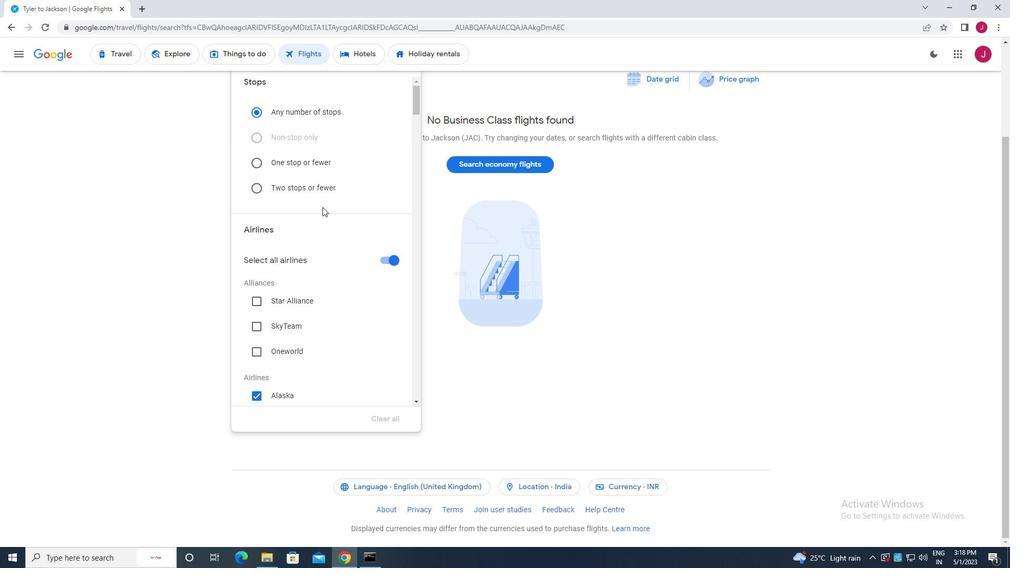 
Action: Mouse moved to (322, 210)
Screenshot: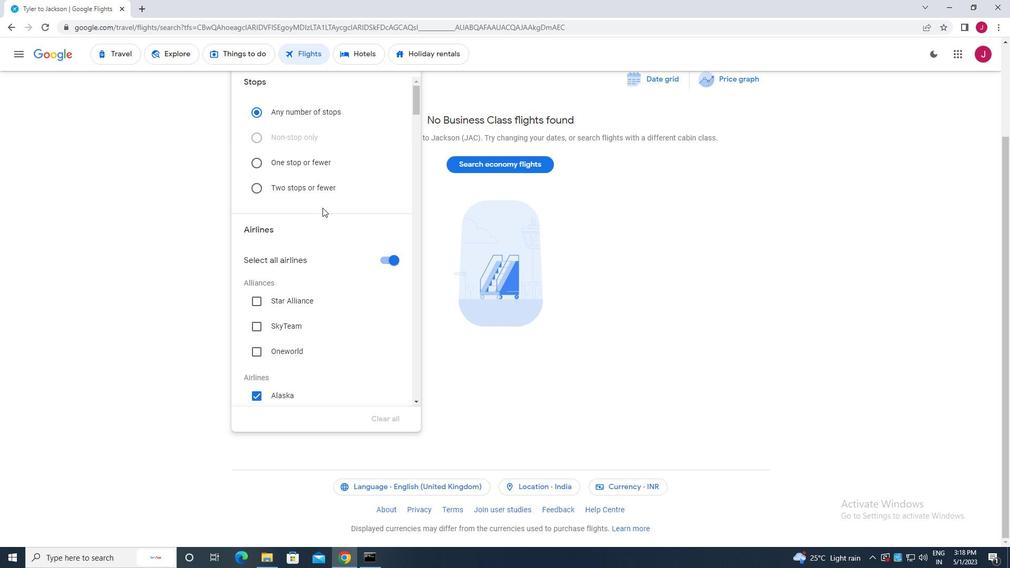 
Action: Mouse scrolled (322, 211) with delta (0, 0)
Screenshot: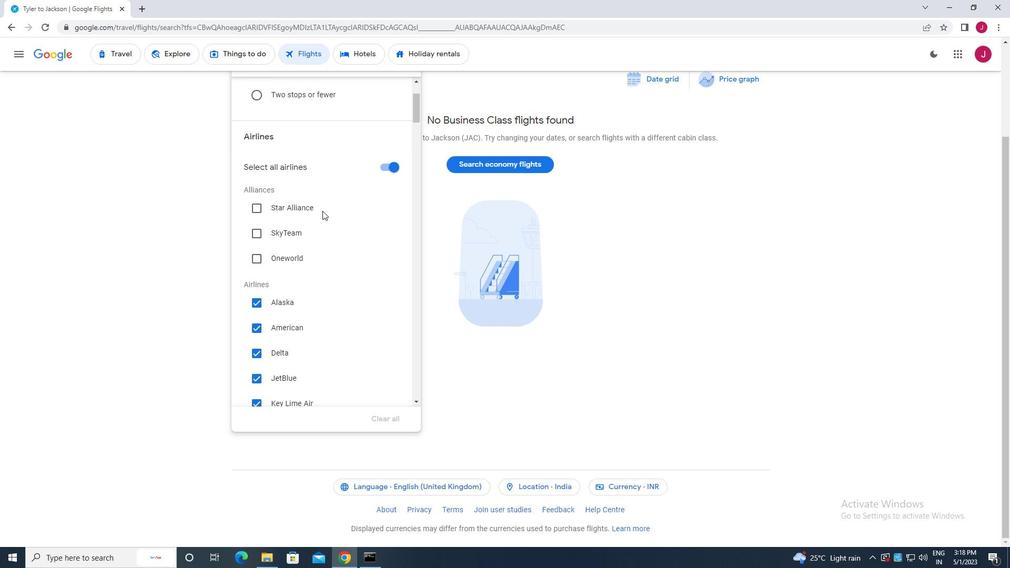 
Action: Mouse moved to (385, 205)
Screenshot: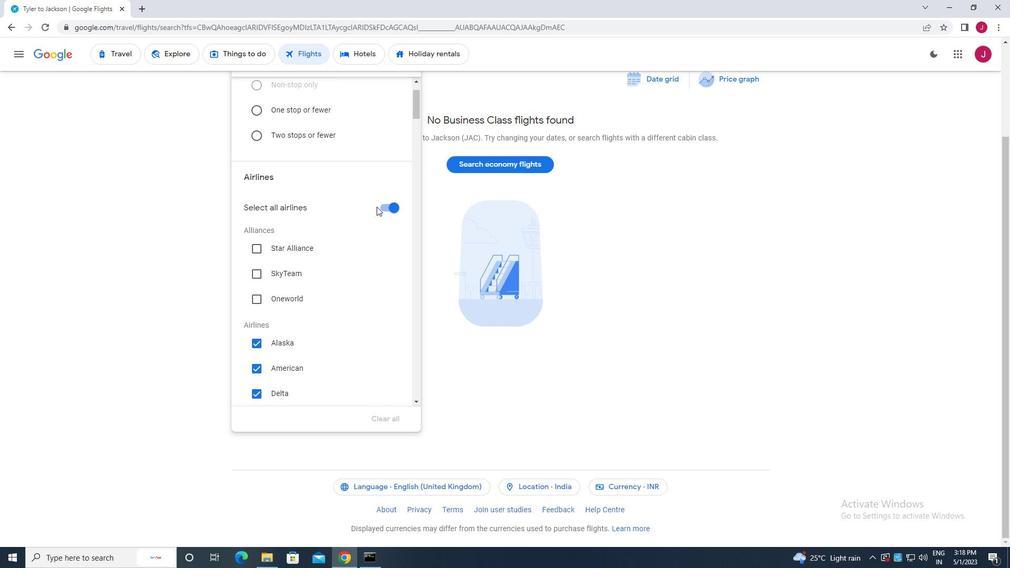 
Action: Mouse pressed left at (385, 205)
Screenshot: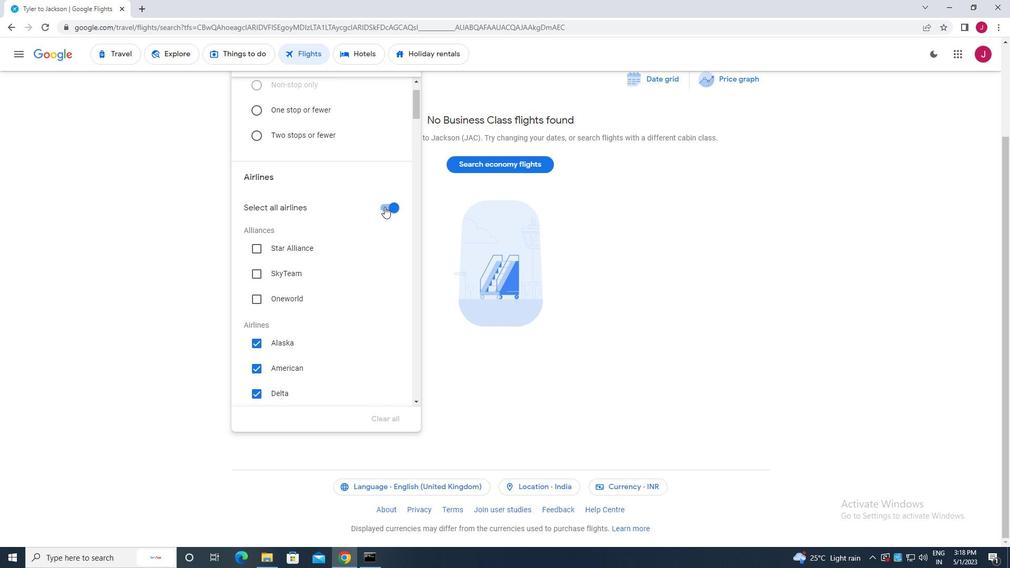 
Action: Mouse moved to (325, 220)
Screenshot: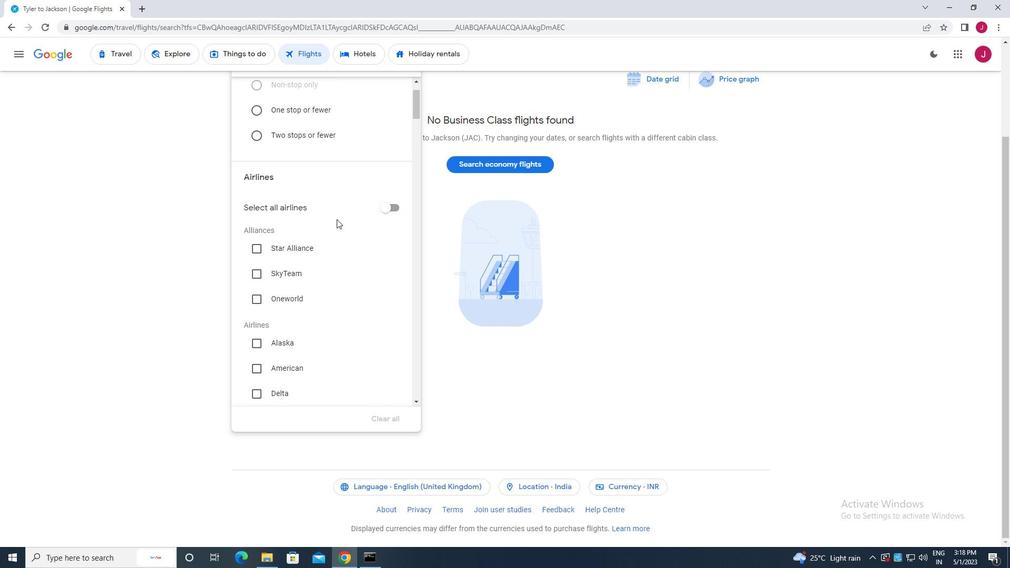 
Action: Mouse scrolled (325, 220) with delta (0, 0)
Screenshot: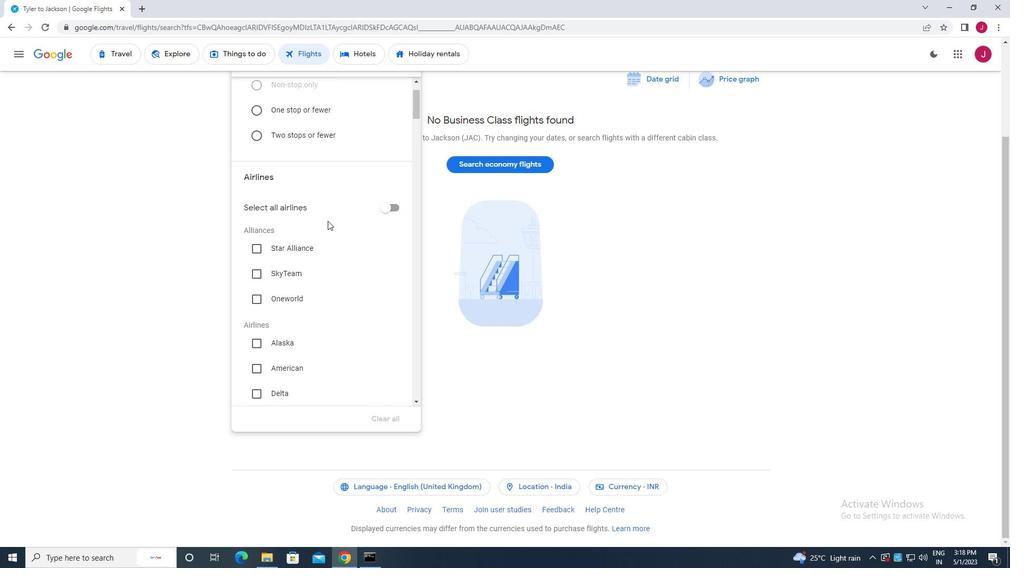 
Action: Mouse scrolled (325, 220) with delta (0, 0)
Screenshot: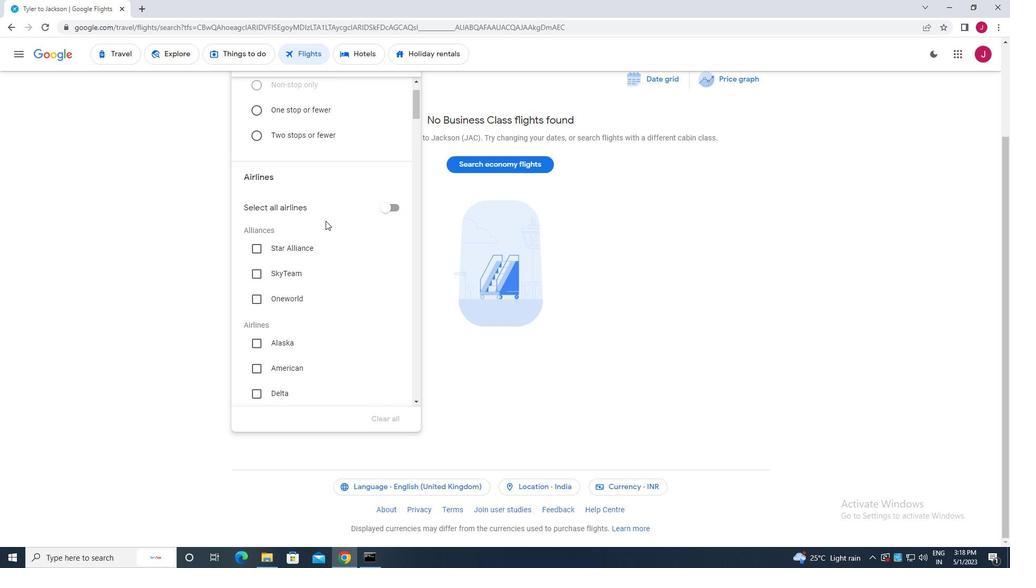 
Action: Mouse scrolled (325, 220) with delta (0, 0)
Screenshot: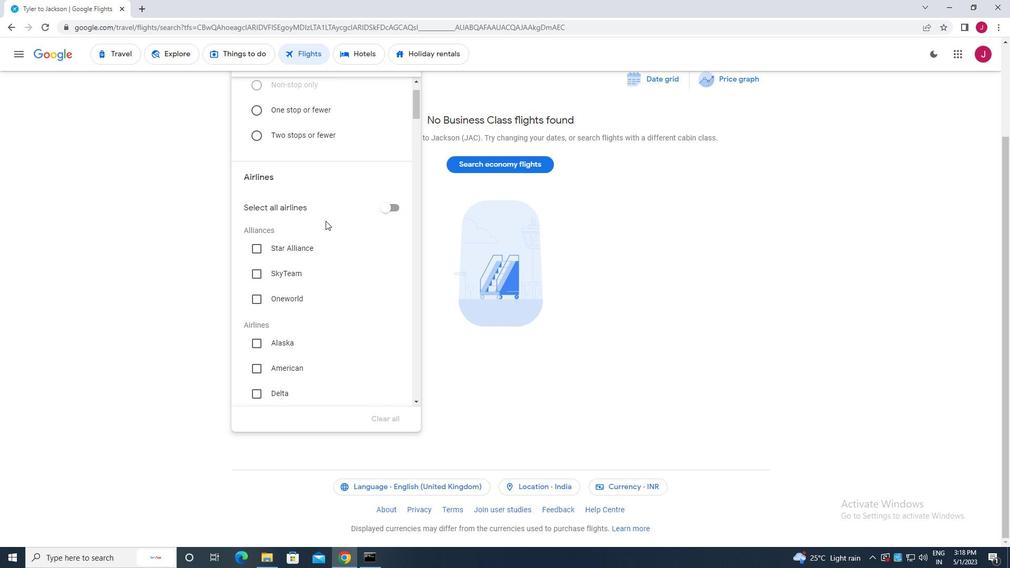 
Action: Mouse moved to (283, 177)
Screenshot: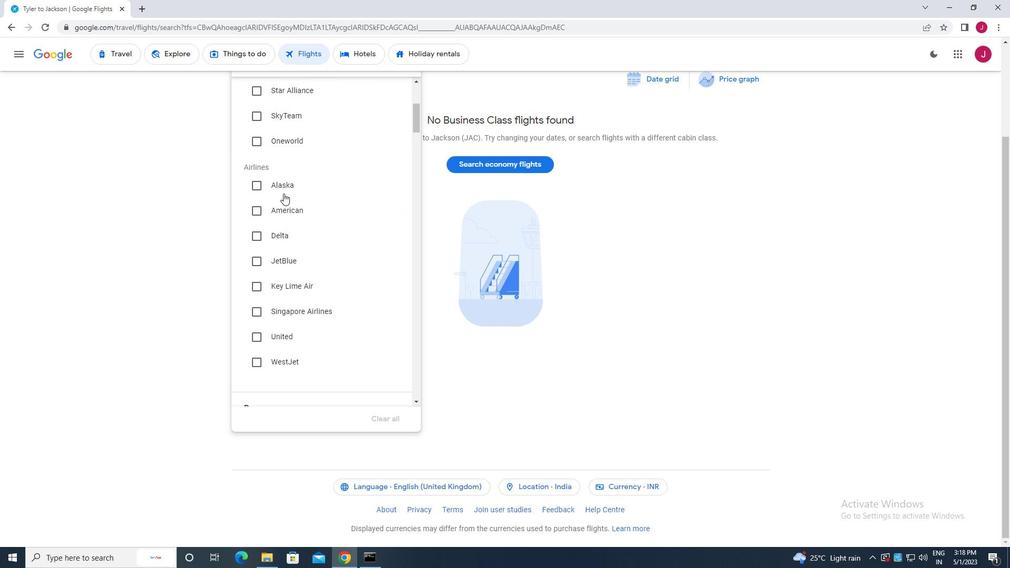 
Action: Mouse scrolled (283, 178) with delta (0, 0)
Screenshot: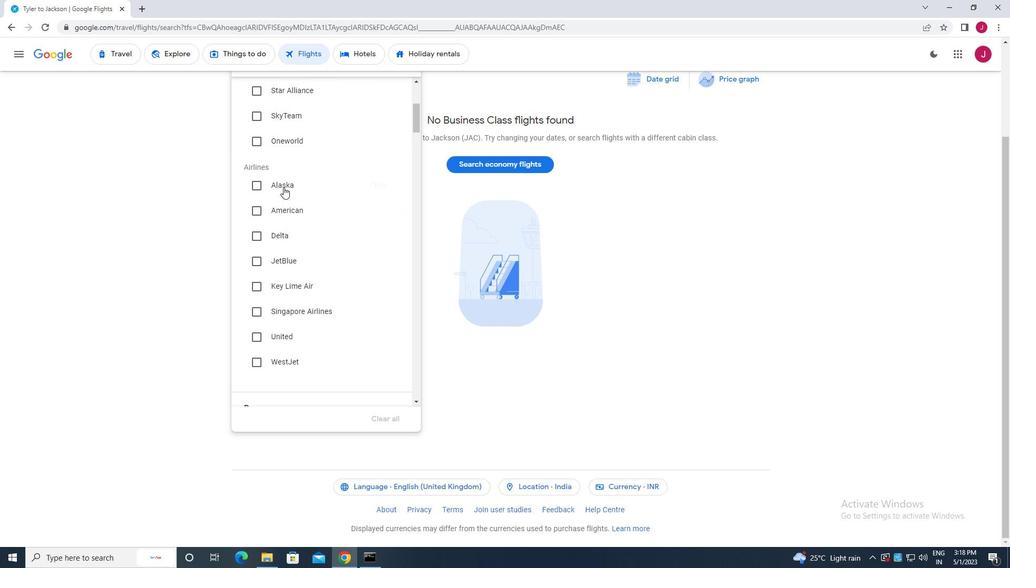 
Action: Mouse moved to (284, 174)
Screenshot: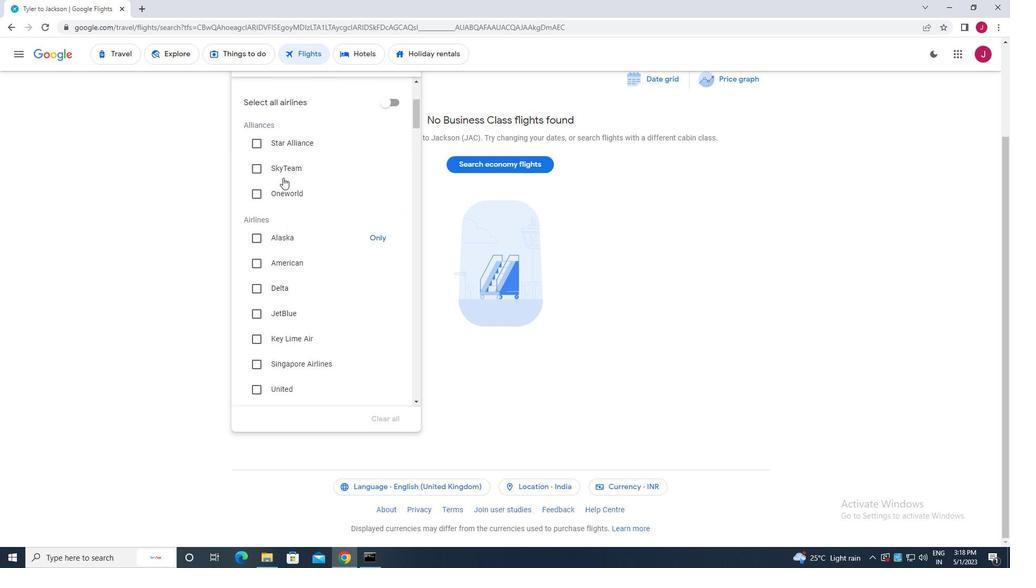 
Action: Mouse scrolled (284, 174) with delta (0, 0)
Screenshot: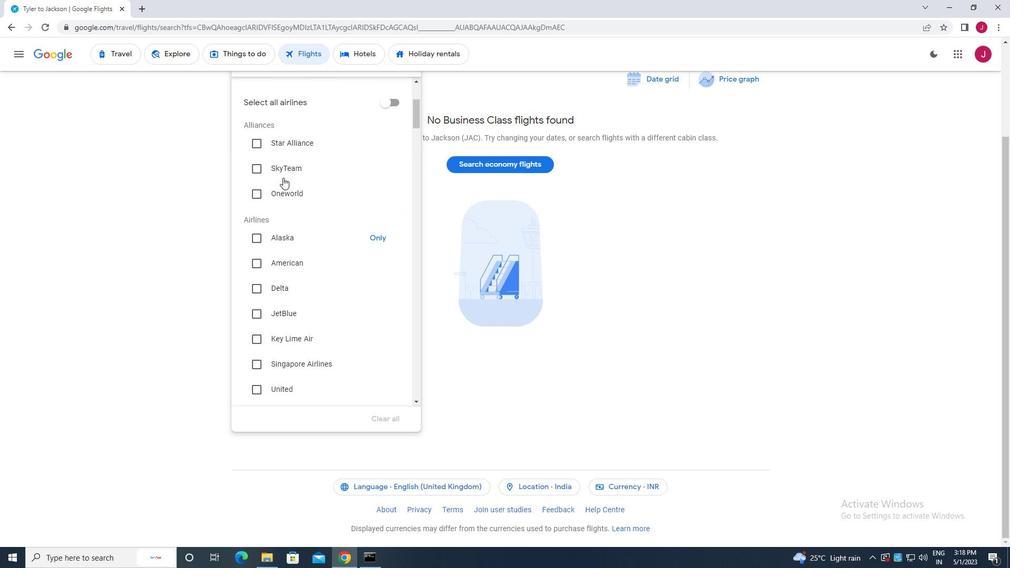 
Action: Mouse scrolled (284, 174) with delta (0, 0)
Screenshot: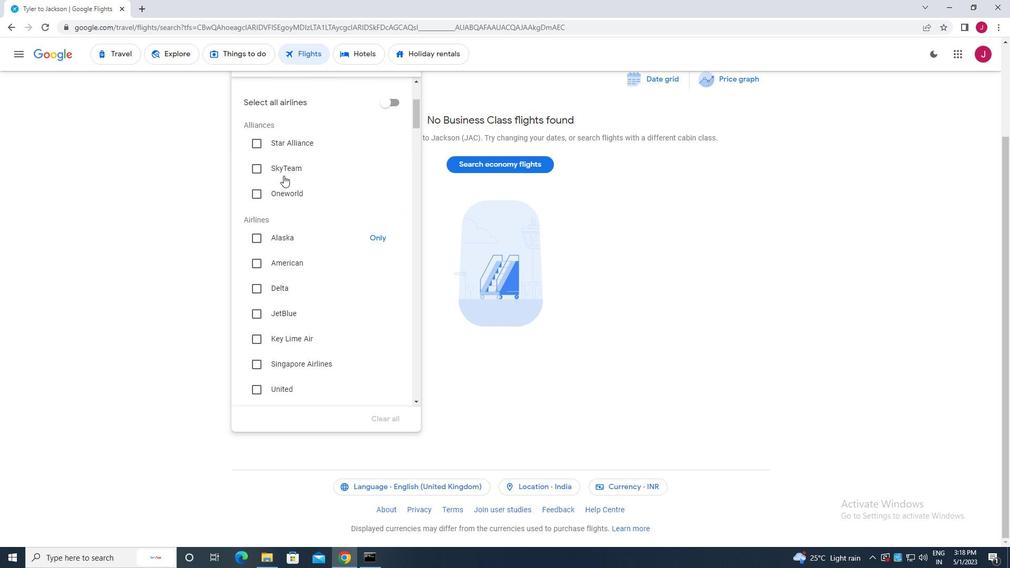 
Action: Mouse moved to (284, 174)
Screenshot: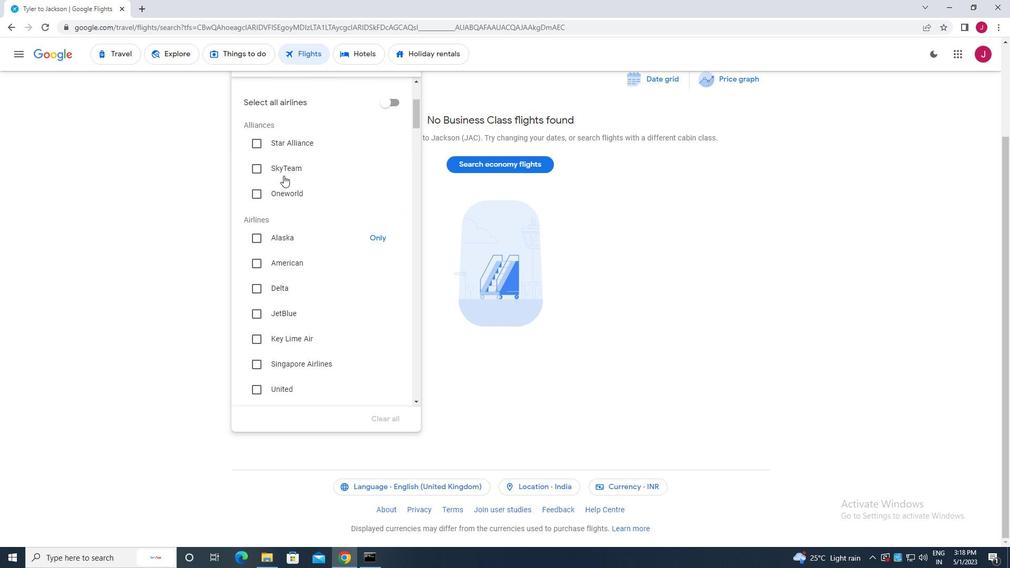 
Action: Mouse scrolled (284, 174) with delta (0, 0)
Screenshot: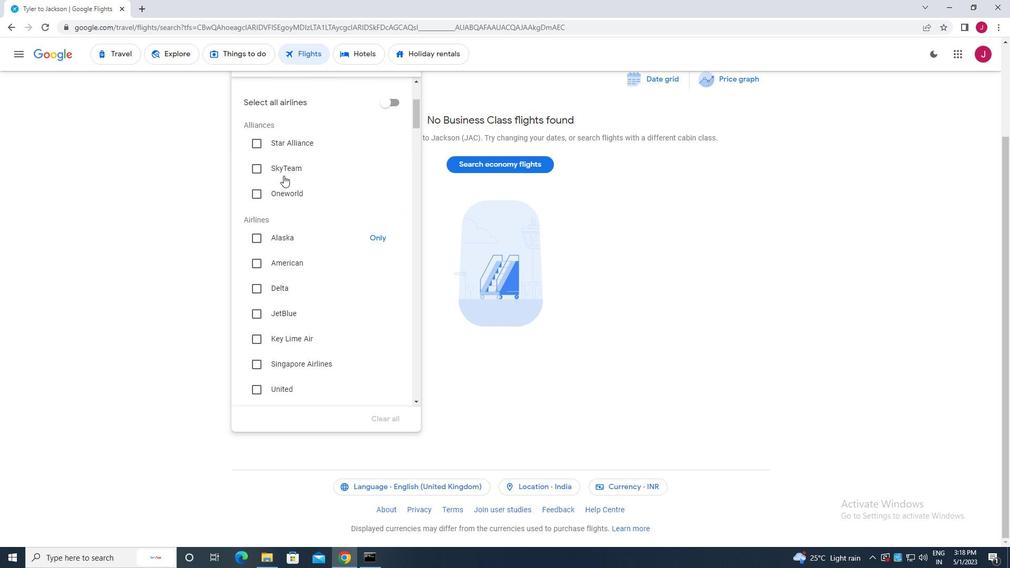 
Action: Mouse moved to (284, 175)
Screenshot: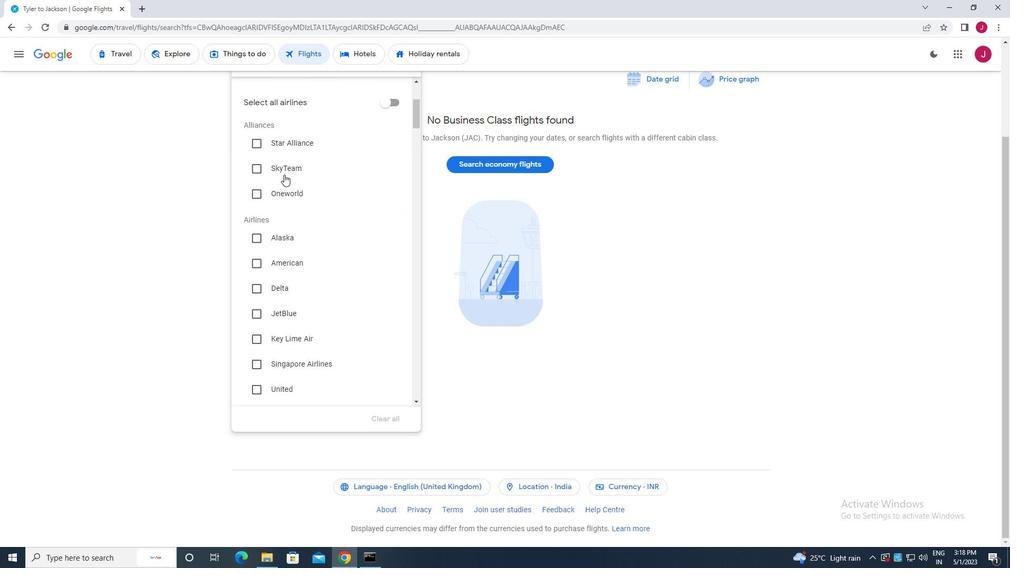 
Action: Mouse scrolled (284, 174) with delta (0, 0)
Screenshot: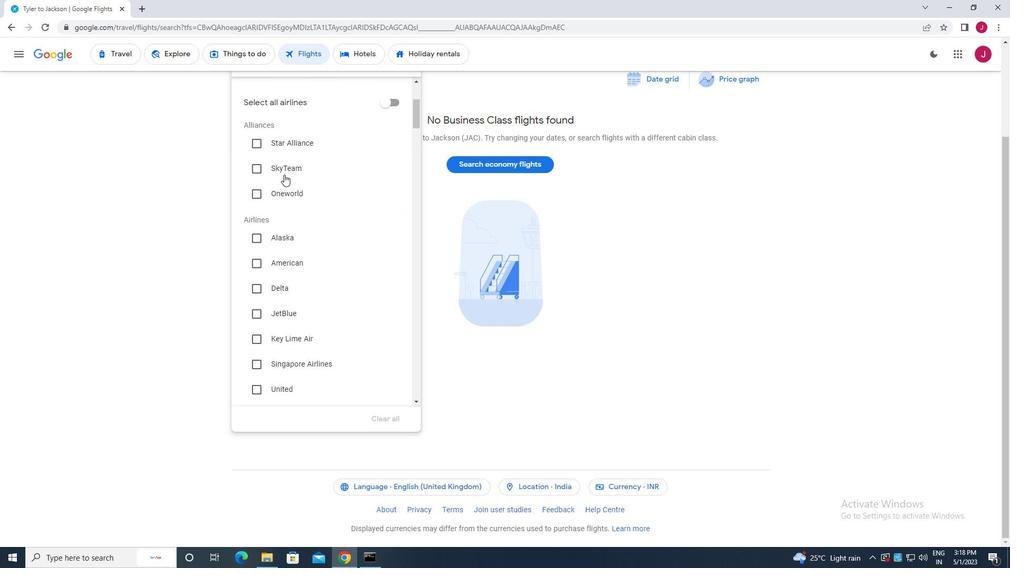 
Action: Mouse moved to (306, 235)
Screenshot: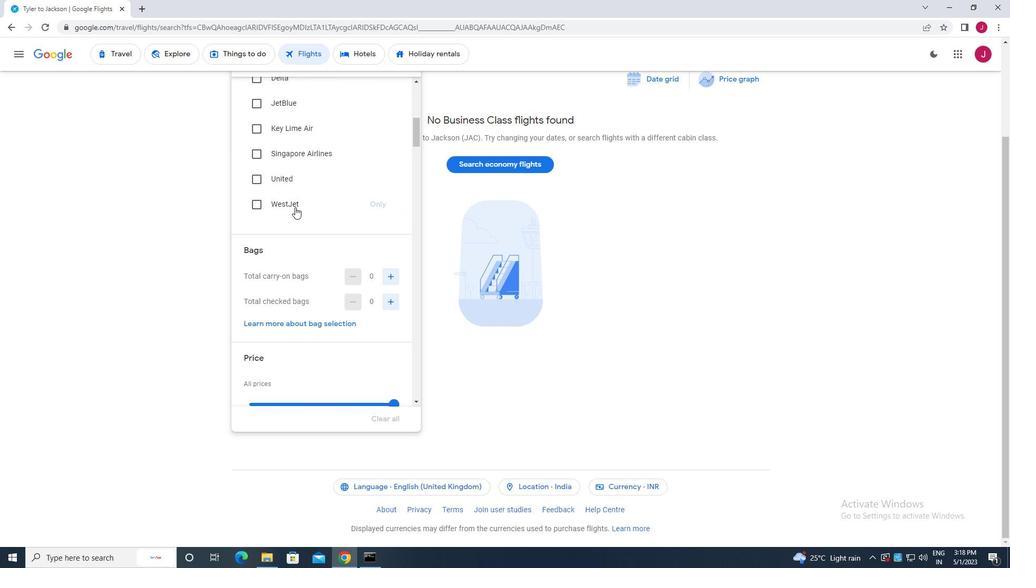 
Action: Mouse scrolled (306, 235) with delta (0, 0)
Screenshot: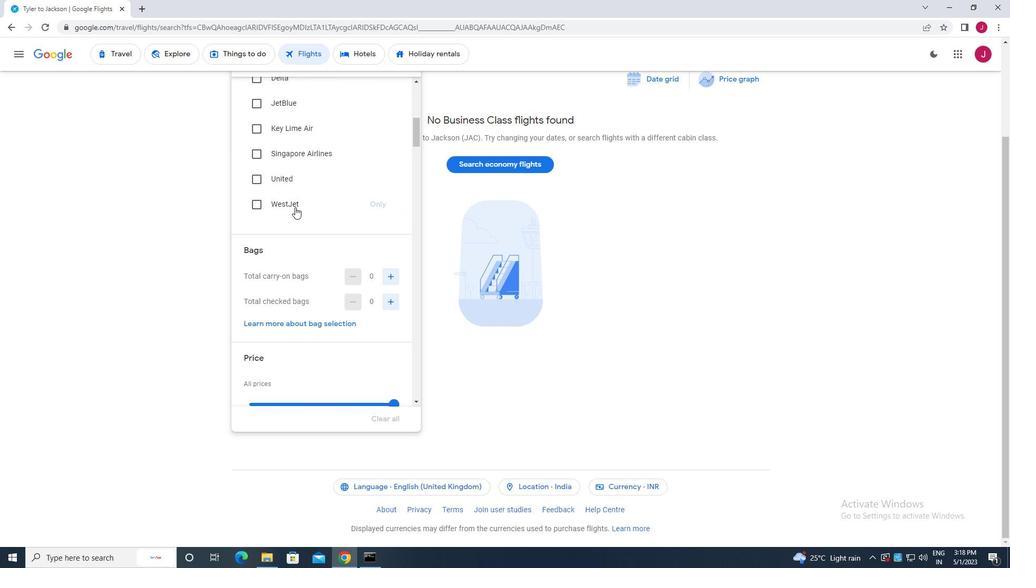 
Action: Mouse moved to (309, 243)
Screenshot: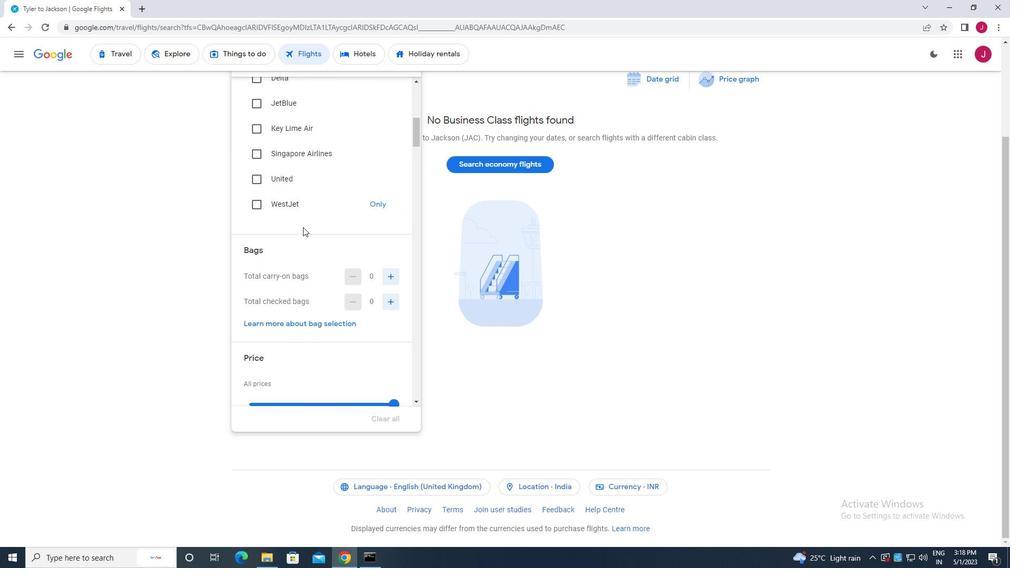 
Action: Mouse scrolled (309, 243) with delta (0, 0)
Screenshot: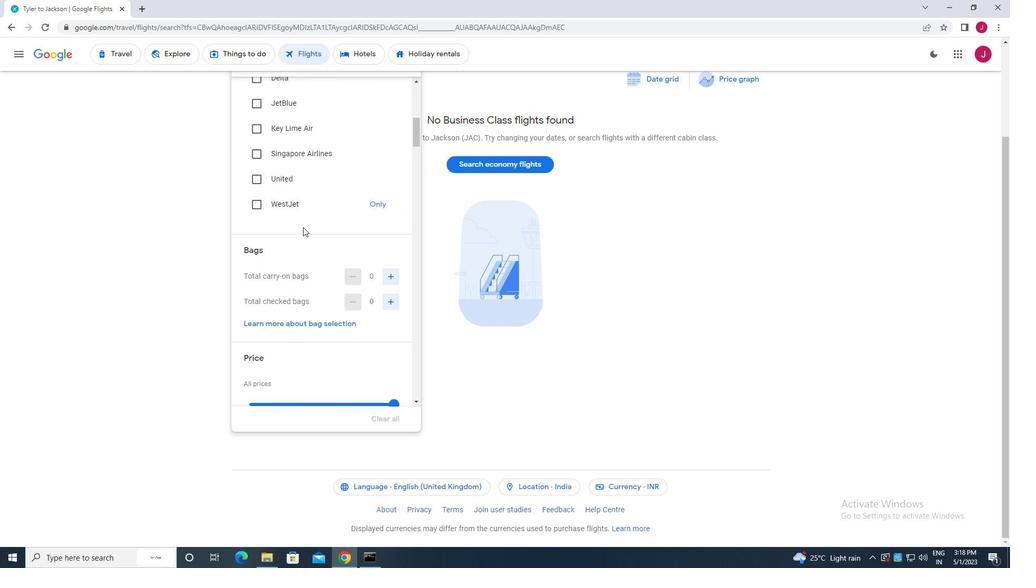 
Action: Mouse moved to (389, 171)
Screenshot: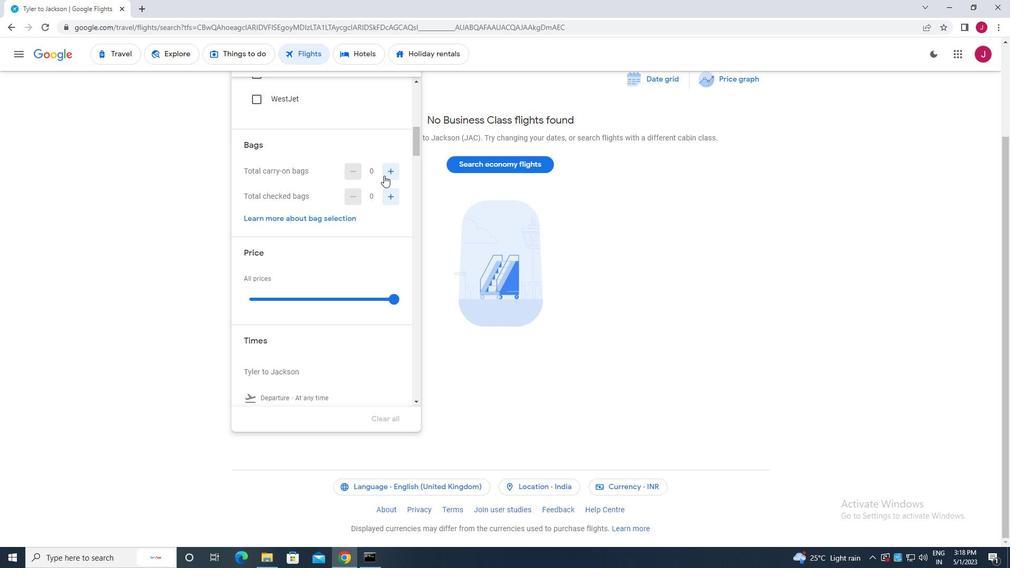 
Action: Mouse pressed left at (389, 171)
Screenshot: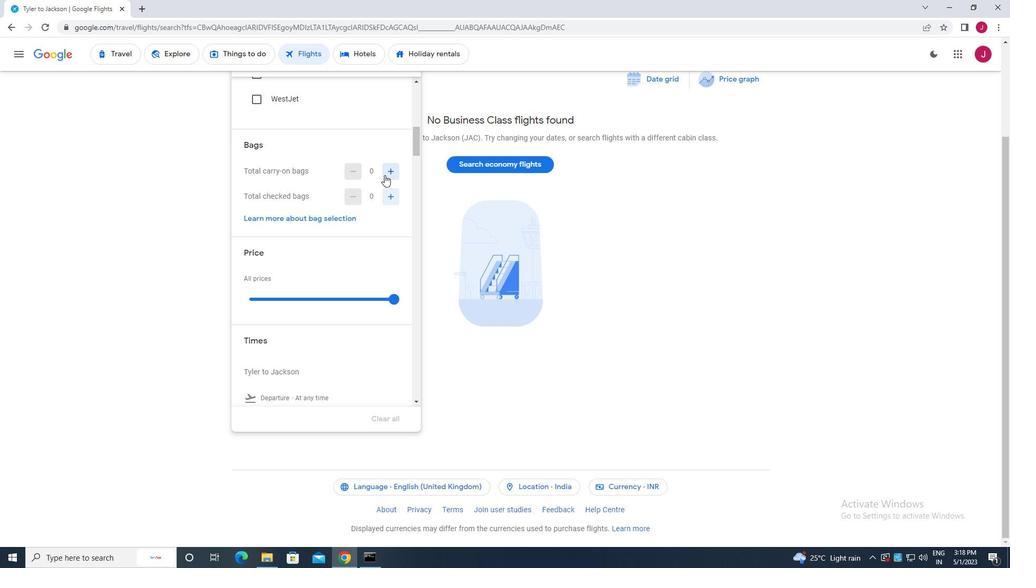 
Action: Mouse moved to (389, 196)
Screenshot: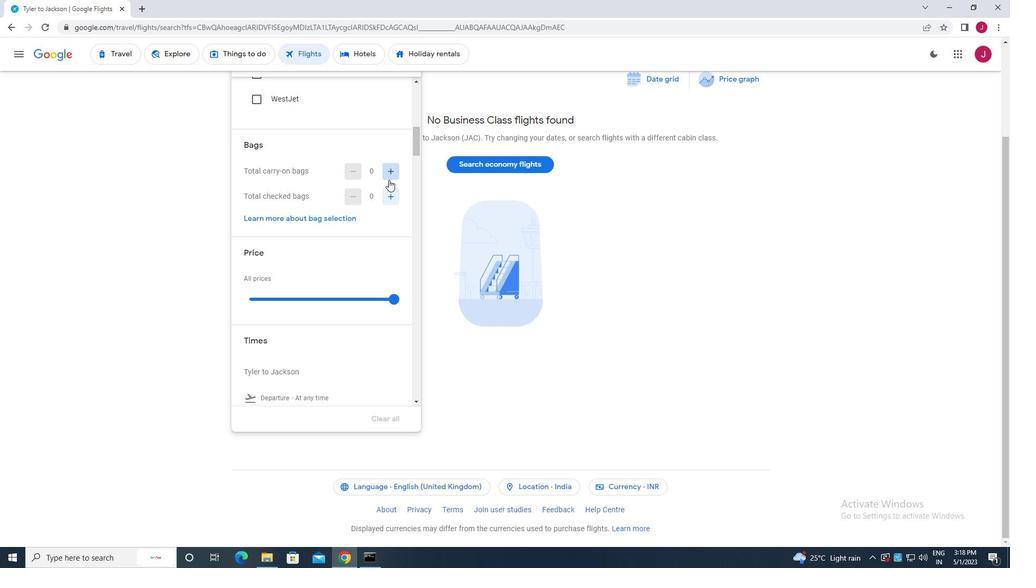 
Action: Mouse pressed left at (389, 196)
Screenshot: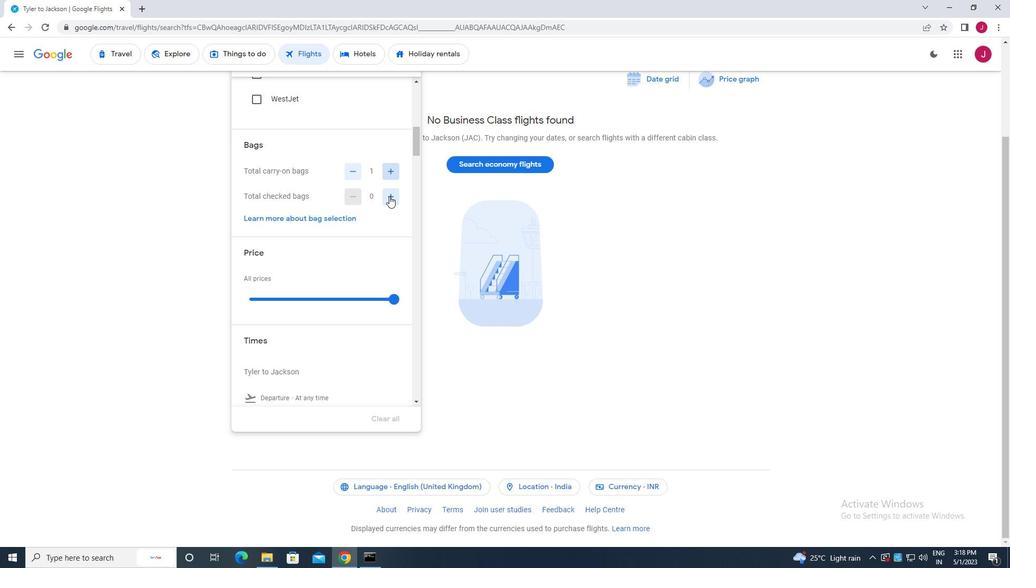 
Action: Mouse pressed left at (389, 196)
Screenshot: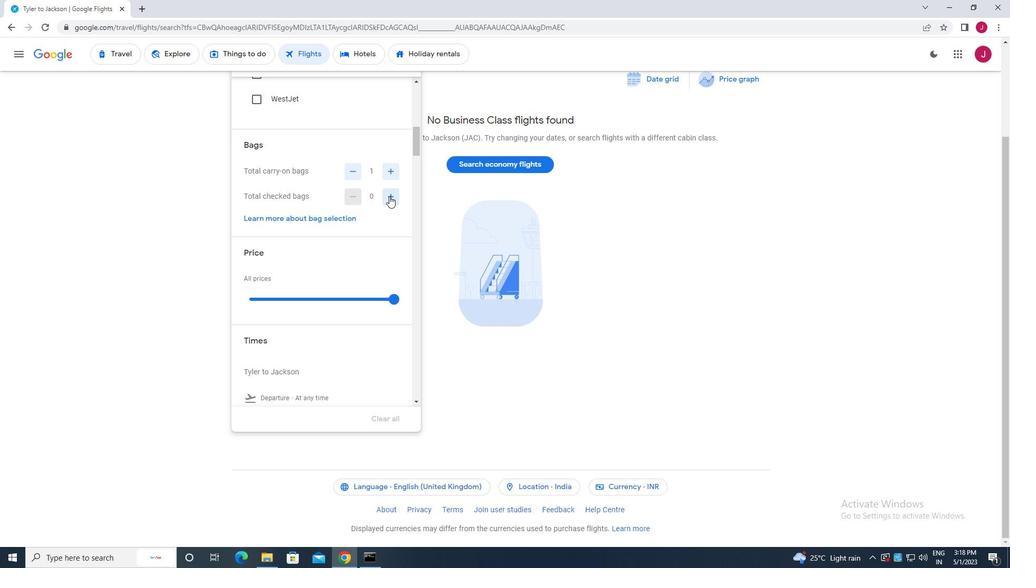 
Action: Mouse pressed left at (389, 196)
Screenshot: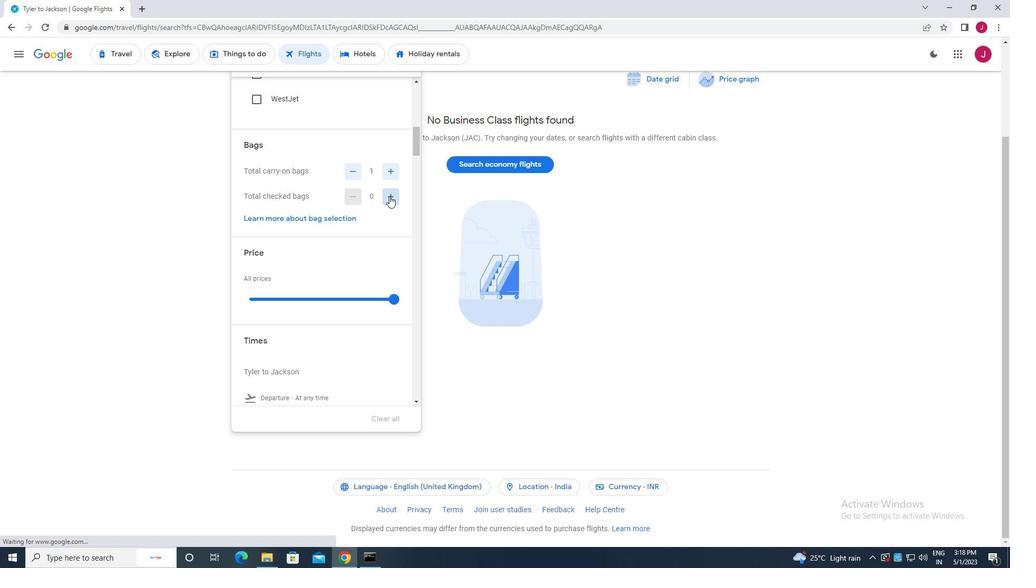 
Action: Mouse moved to (353, 195)
Screenshot: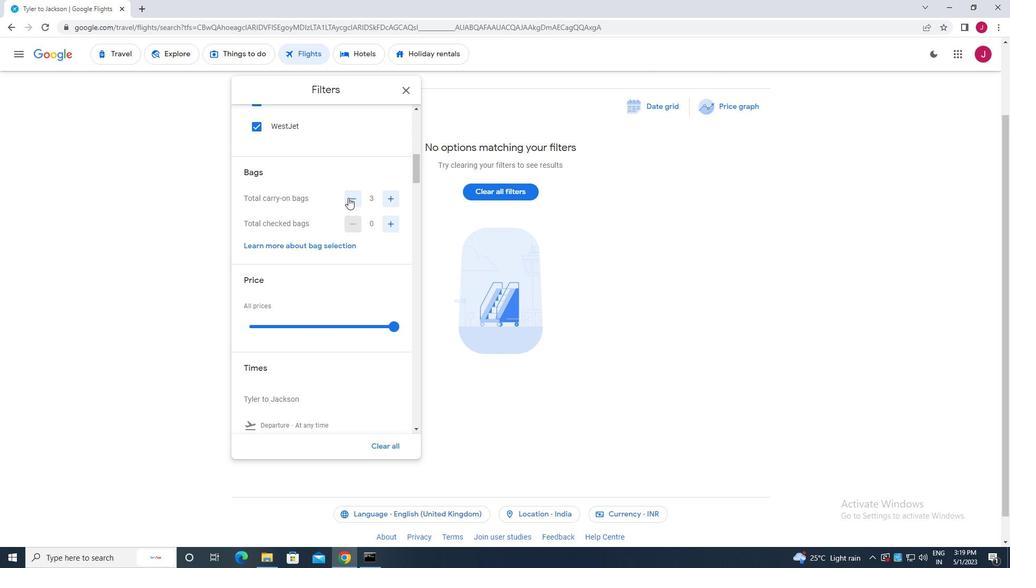 
Action: Mouse pressed left at (353, 195)
Screenshot: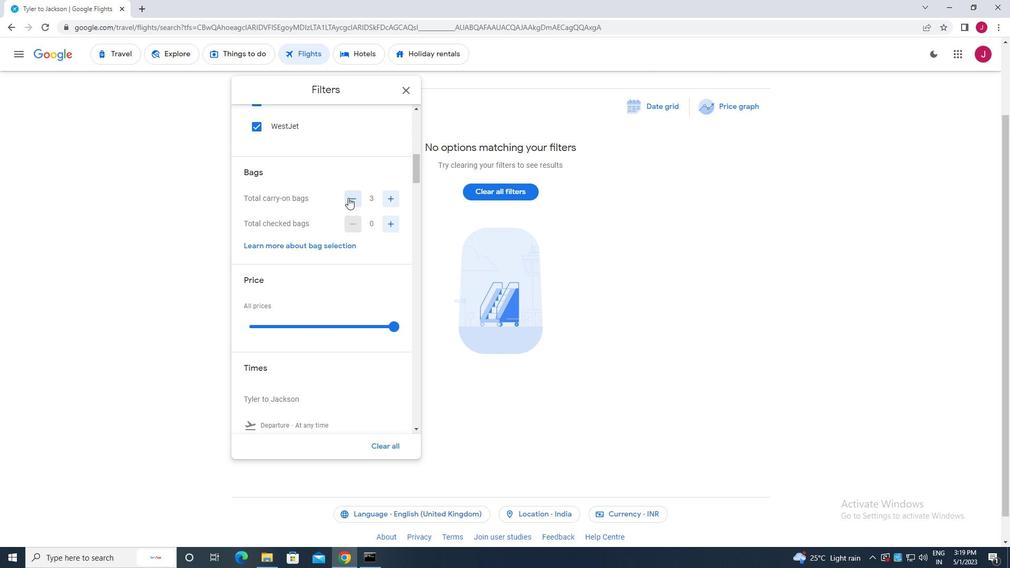 
Action: Mouse moved to (353, 195)
Screenshot: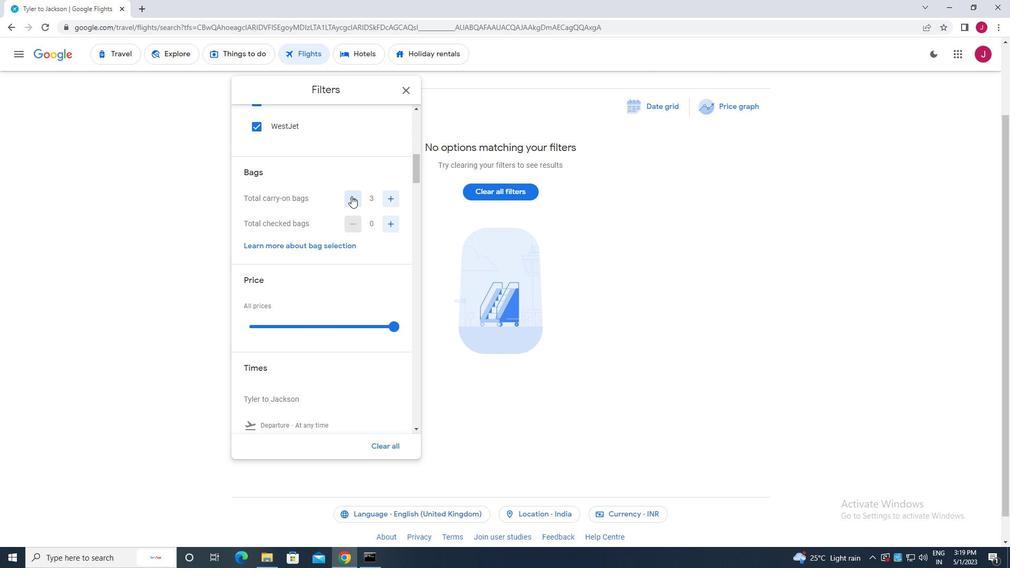 
Action: Mouse pressed left at (353, 195)
Screenshot: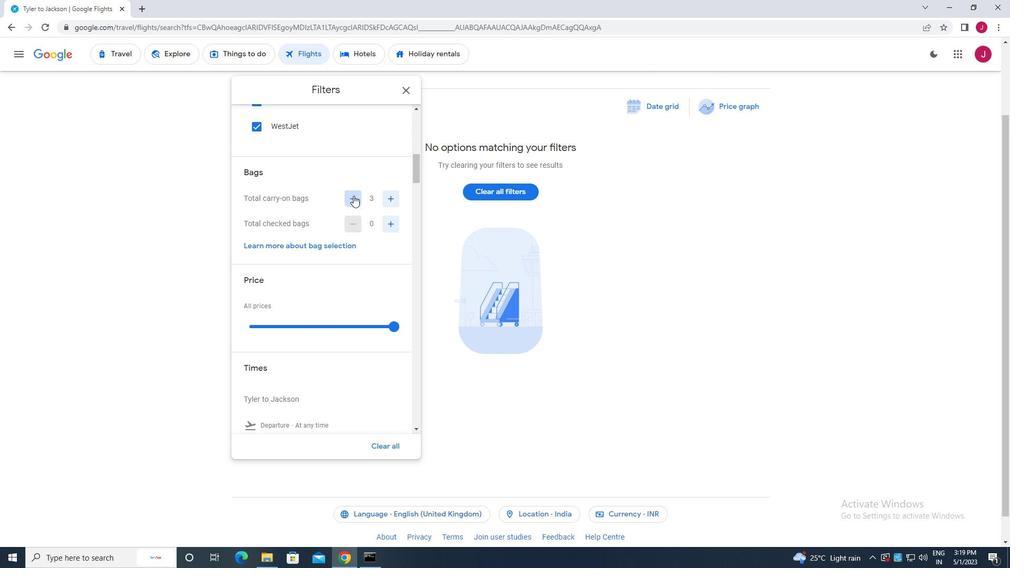 
Action: Mouse moved to (387, 224)
Screenshot: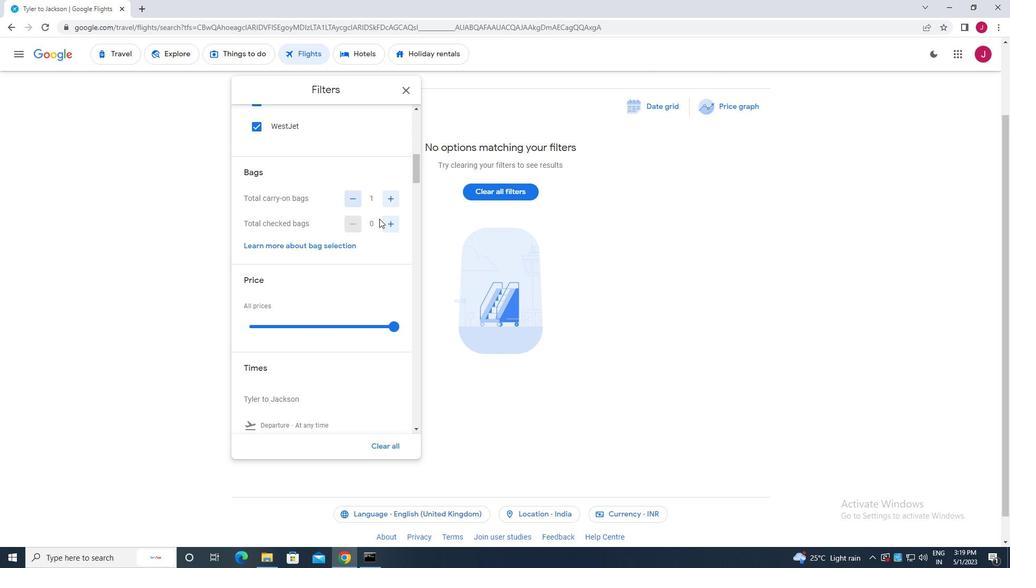 
Action: Mouse pressed left at (387, 224)
Screenshot: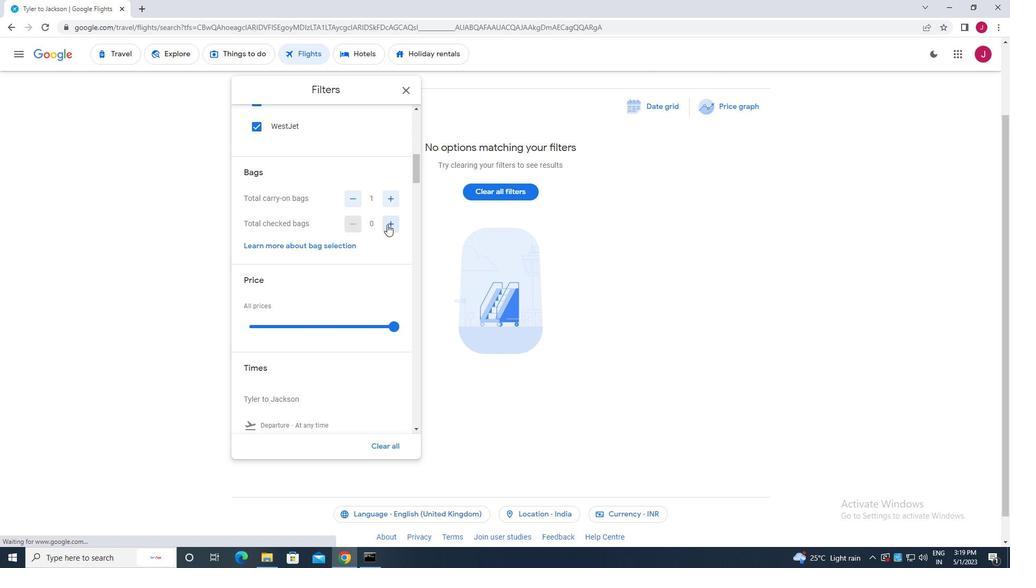
Action: Mouse pressed left at (387, 224)
Screenshot: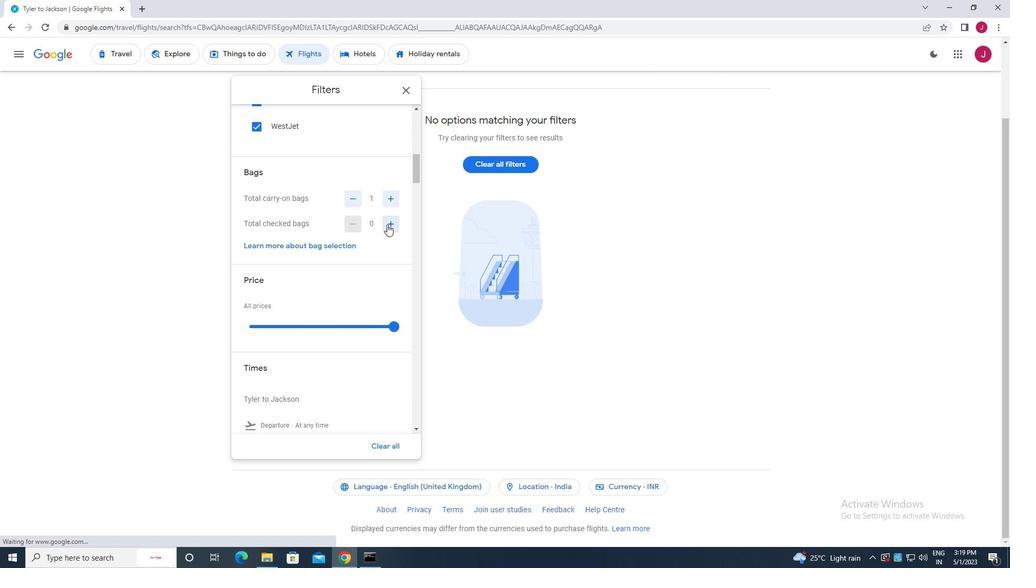 
Action: Mouse moved to (389, 308)
Screenshot: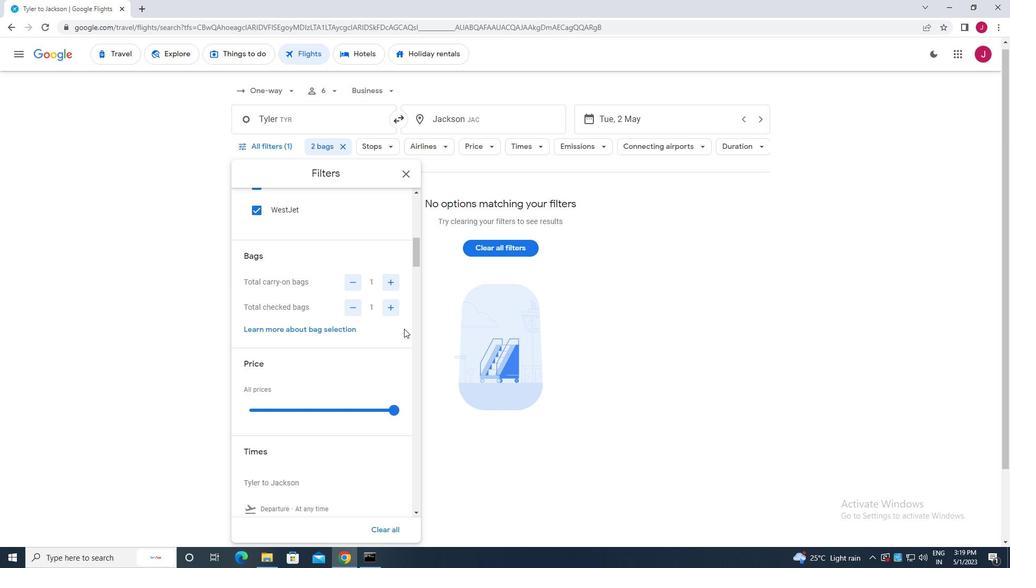 
Action: Mouse pressed left at (389, 308)
Screenshot: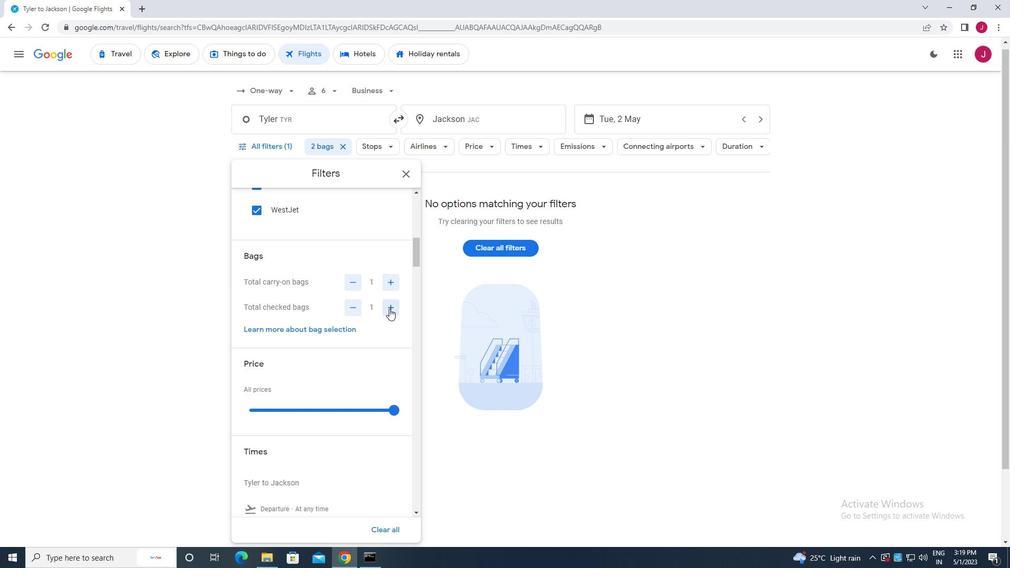 
Action: Mouse pressed left at (389, 308)
Screenshot: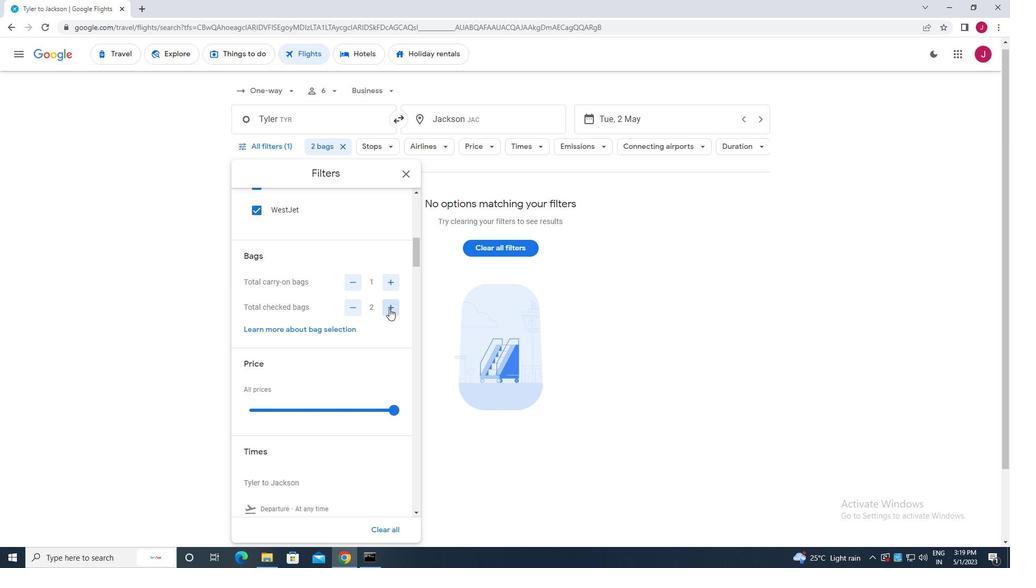 
Action: Mouse scrolled (389, 308) with delta (0, 0)
Screenshot: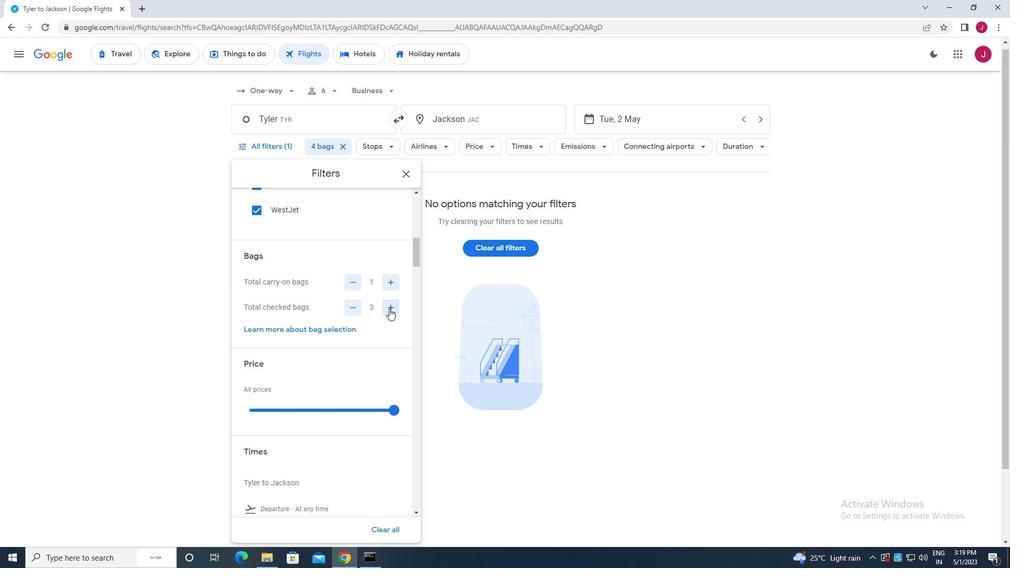 
Action: Mouse moved to (389, 309)
Screenshot: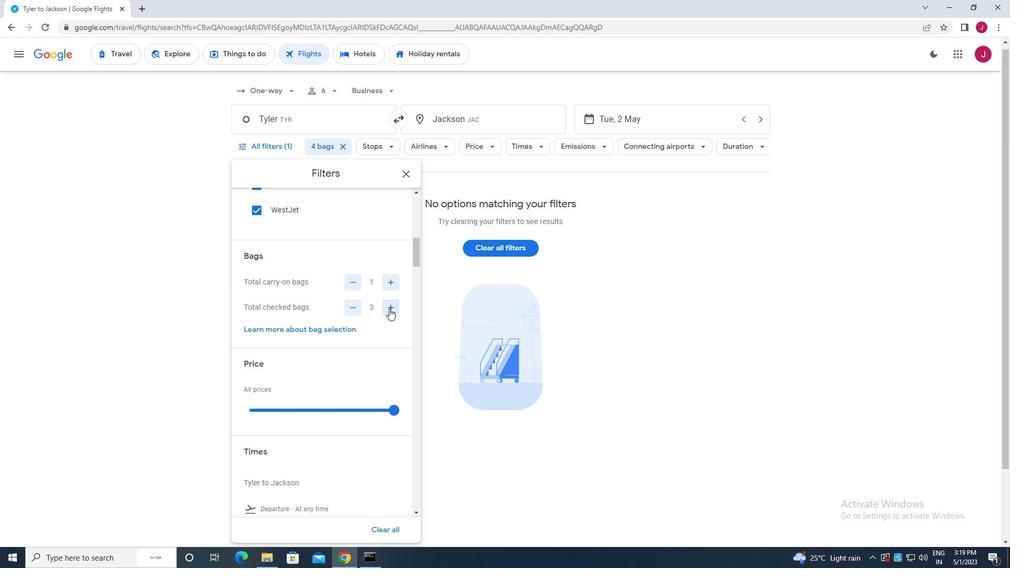 
Action: Mouse scrolled (389, 309) with delta (0, 0)
Screenshot: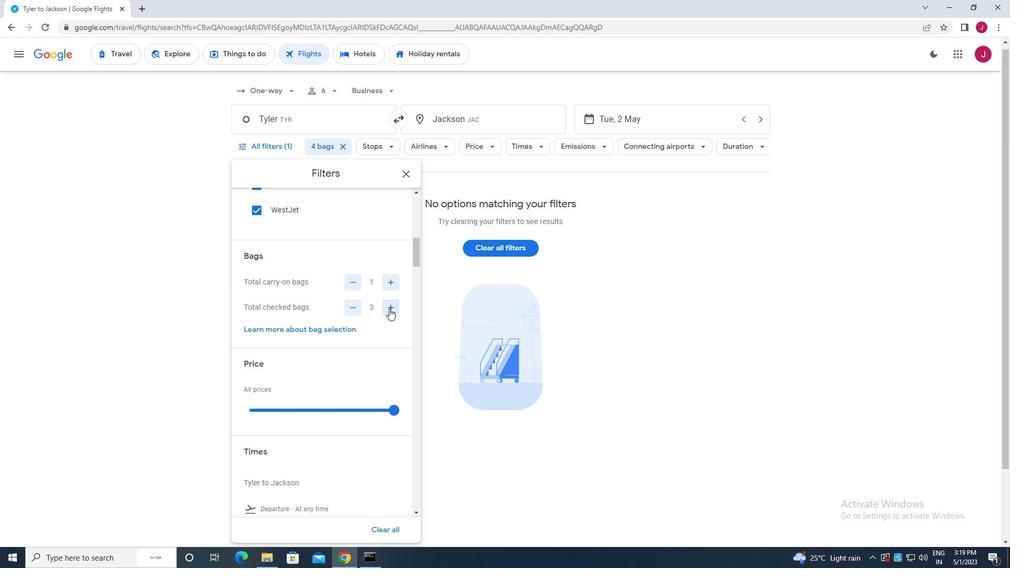 
Action: Mouse moved to (395, 304)
Screenshot: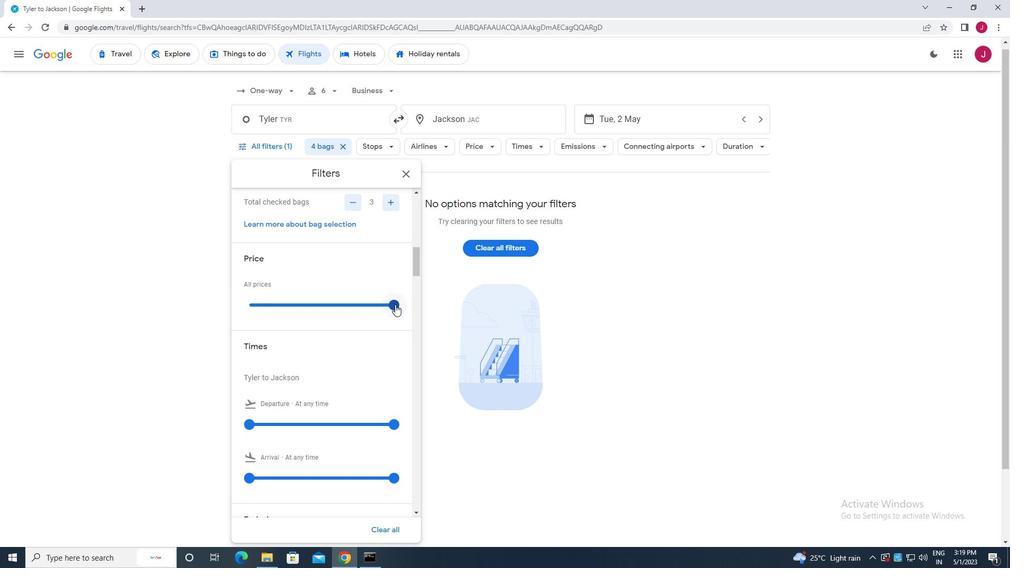 
Action: Mouse pressed left at (395, 304)
Screenshot: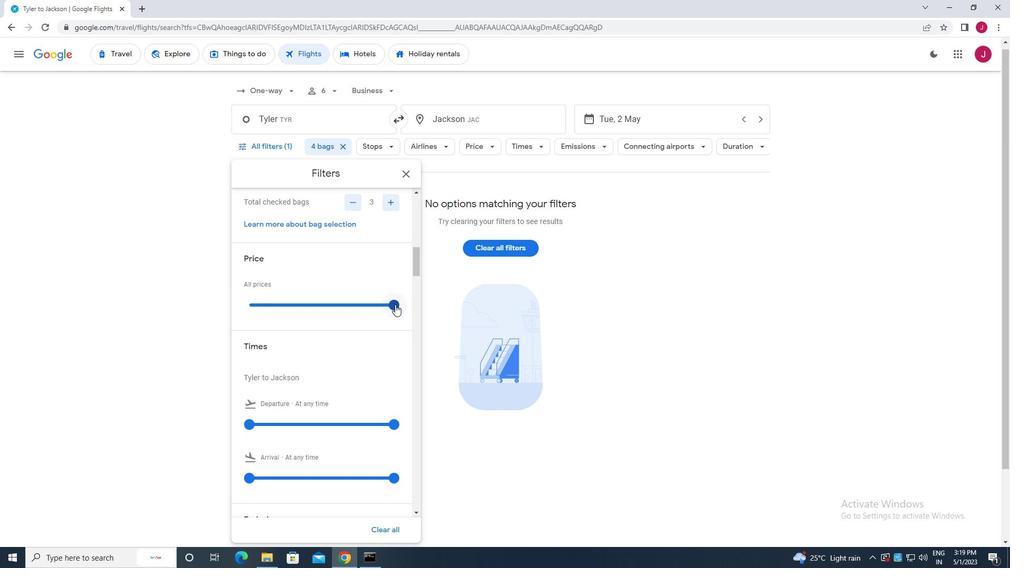 
Action: Mouse moved to (249, 423)
Screenshot: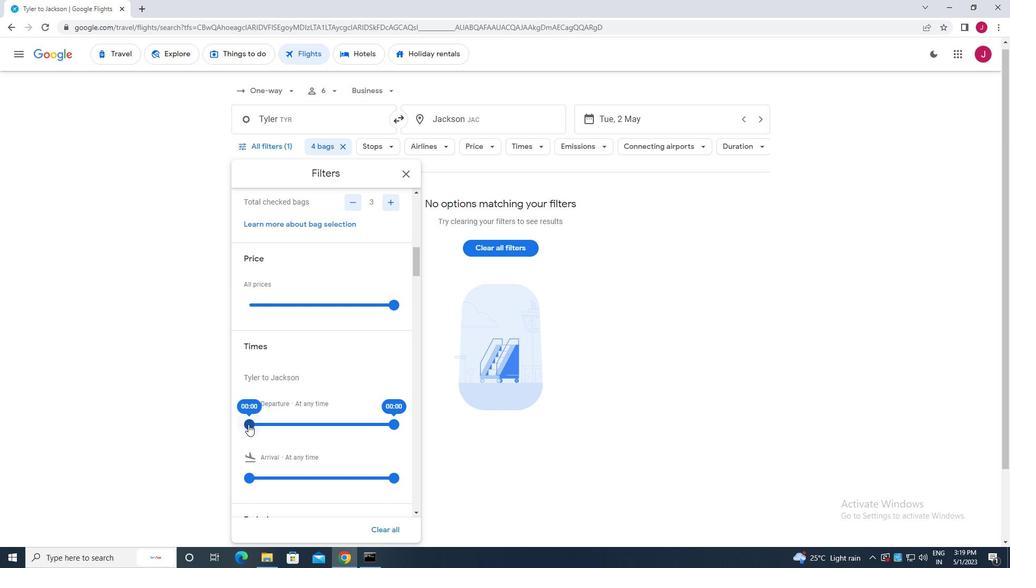 
Action: Mouse pressed left at (249, 423)
Screenshot: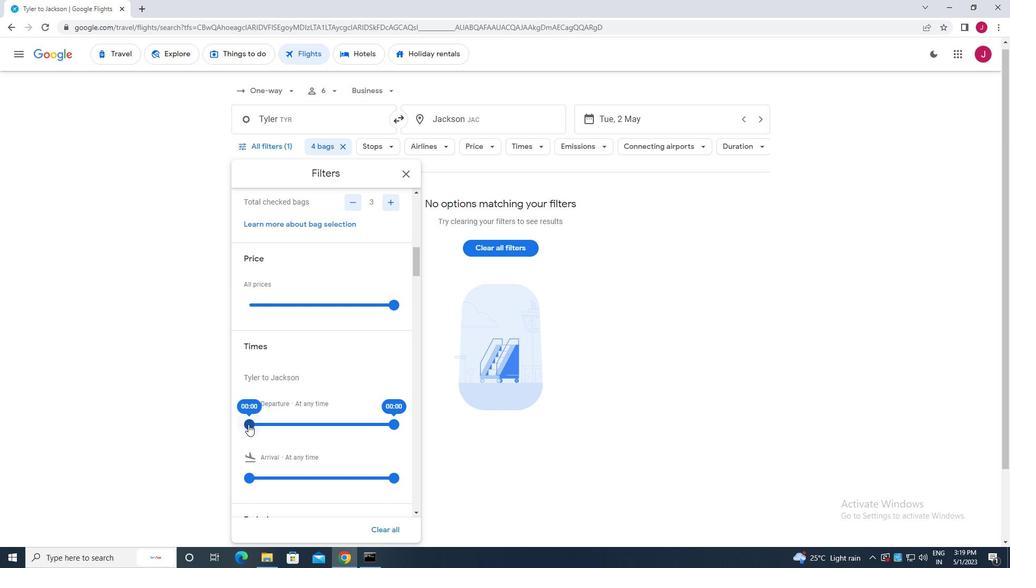 
Action: Mouse moved to (393, 423)
Screenshot: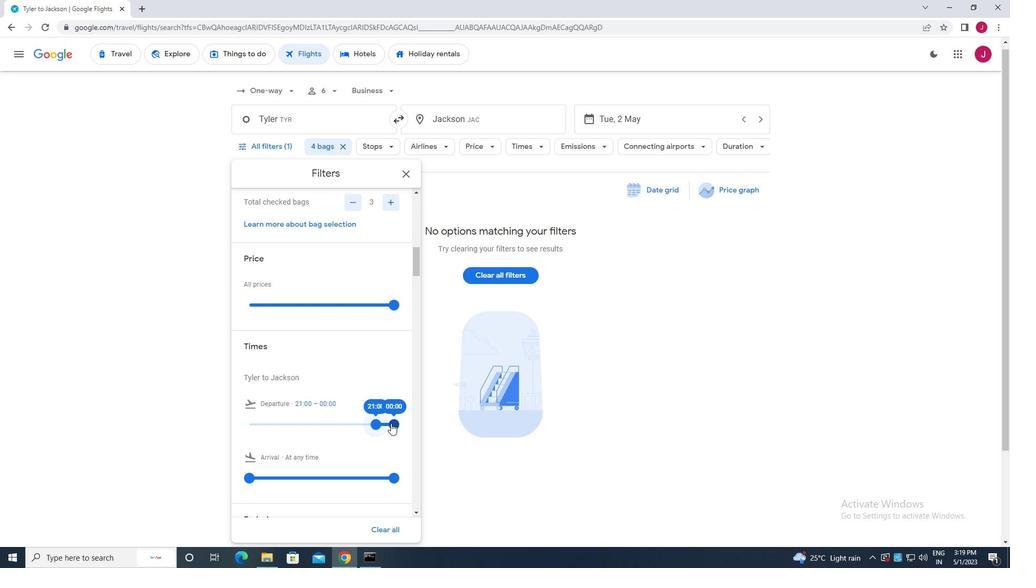 
Action: Mouse pressed left at (393, 423)
Screenshot: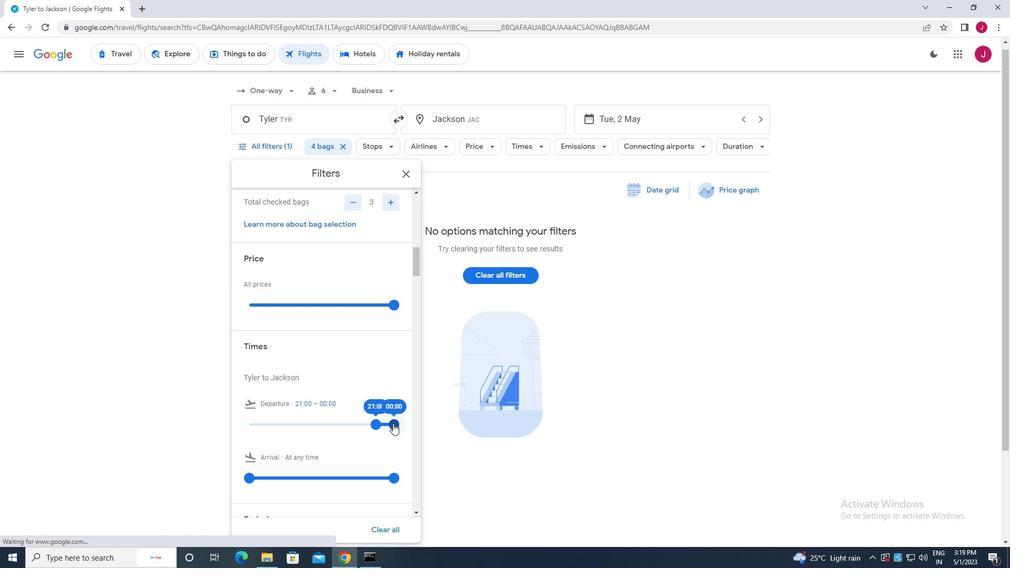 
Action: Mouse moved to (407, 174)
Screenshot: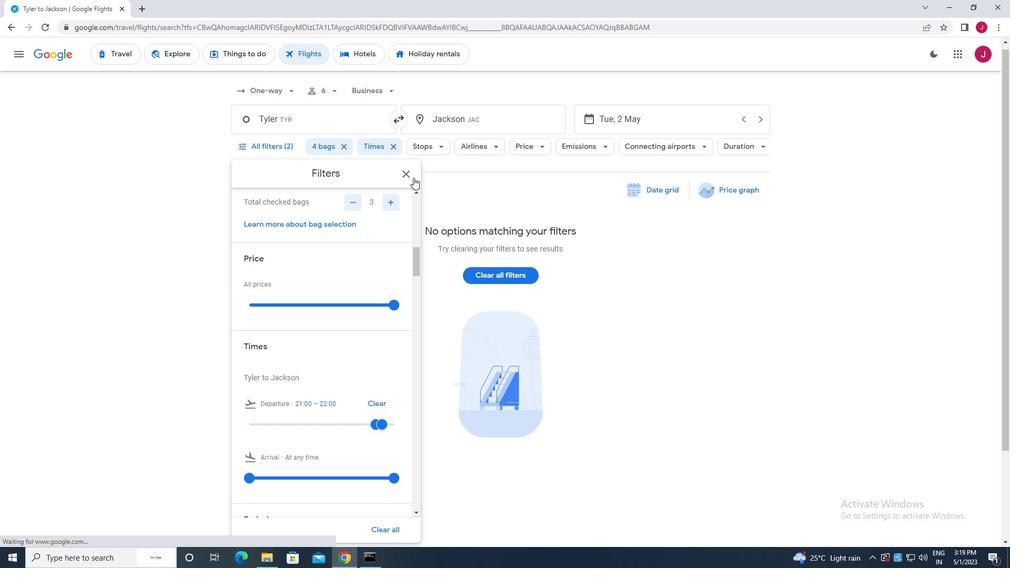 
Action: Mouse pressed left at (407, 174)
Screenshot: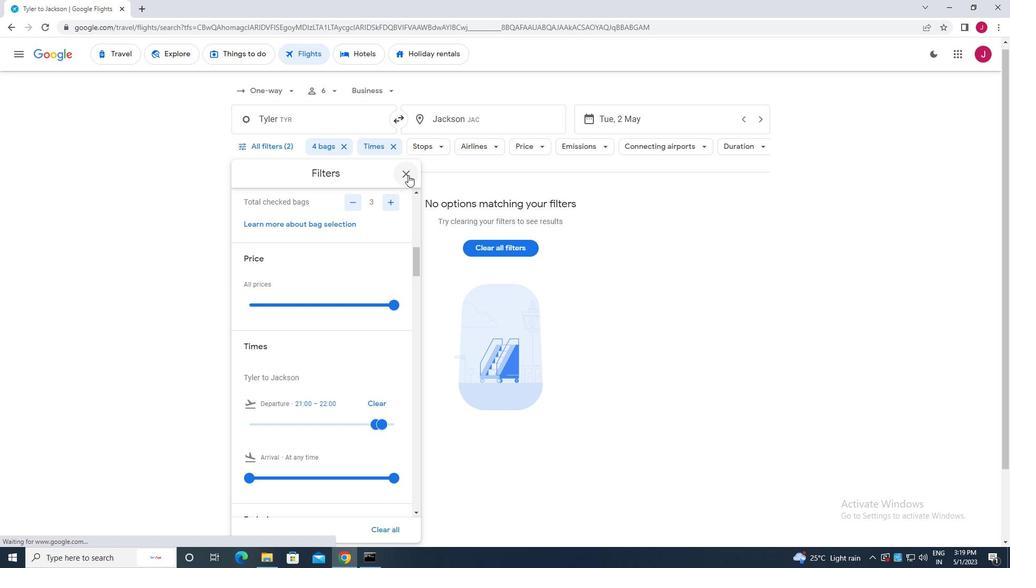 
